 Task: Add an event with the title Casual Marketing Campaign Review and Fine-tuning, date '2024/04/25', time 8:50 AM to 10:50 AM, logged in from the account softage.3@softage.netand send the event invitation to softage.2@softage.net and softage.4@softage.net. Set a reminder for the event 1 hour before
Action: Mouse moved to (131, 116)
Screenshot: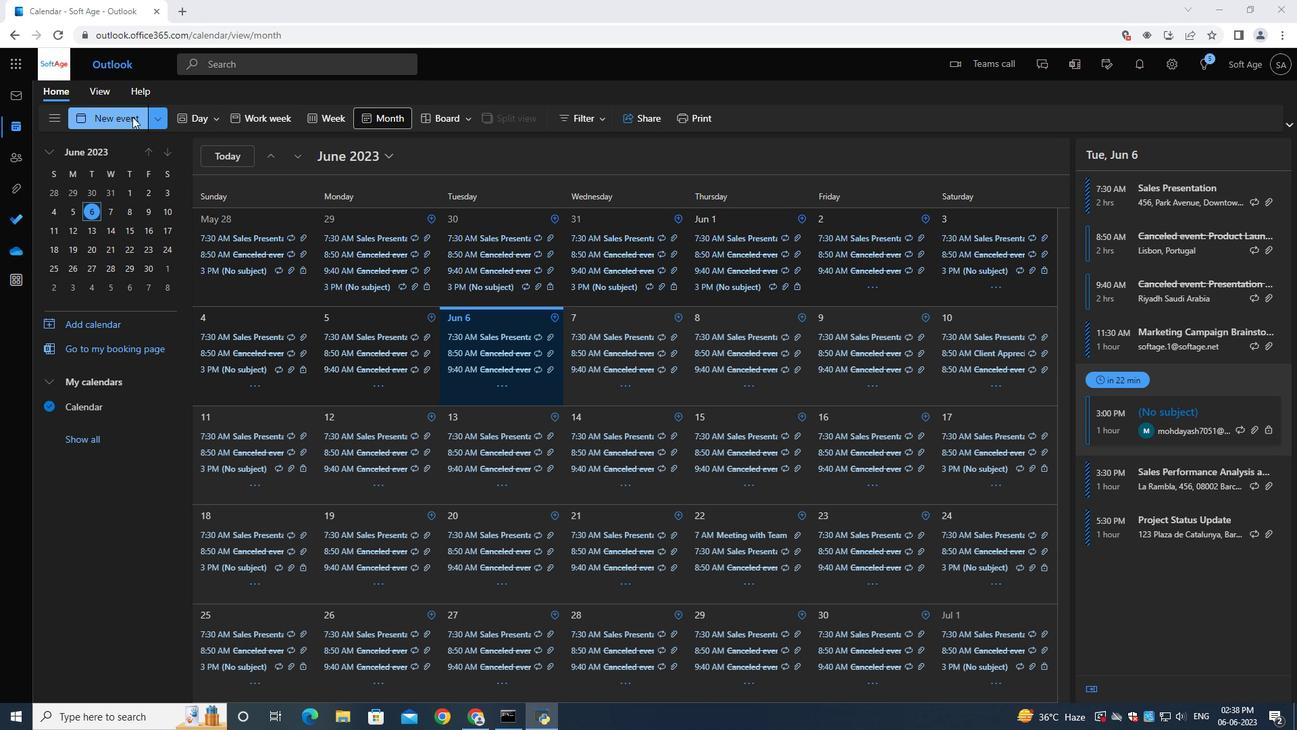 
Action: Mouse pressed left at (131, 116)
Screenshot: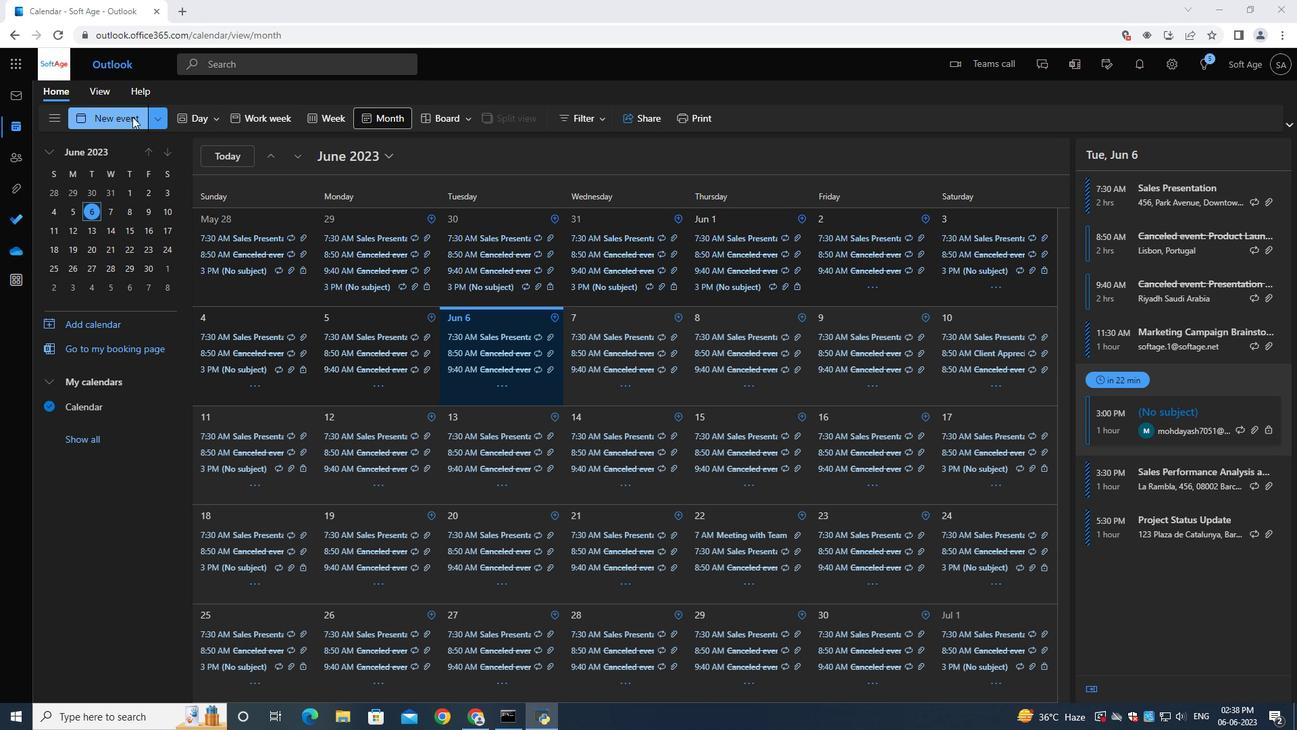 
Action: Mouse moved to (381, 208)
Screenshot: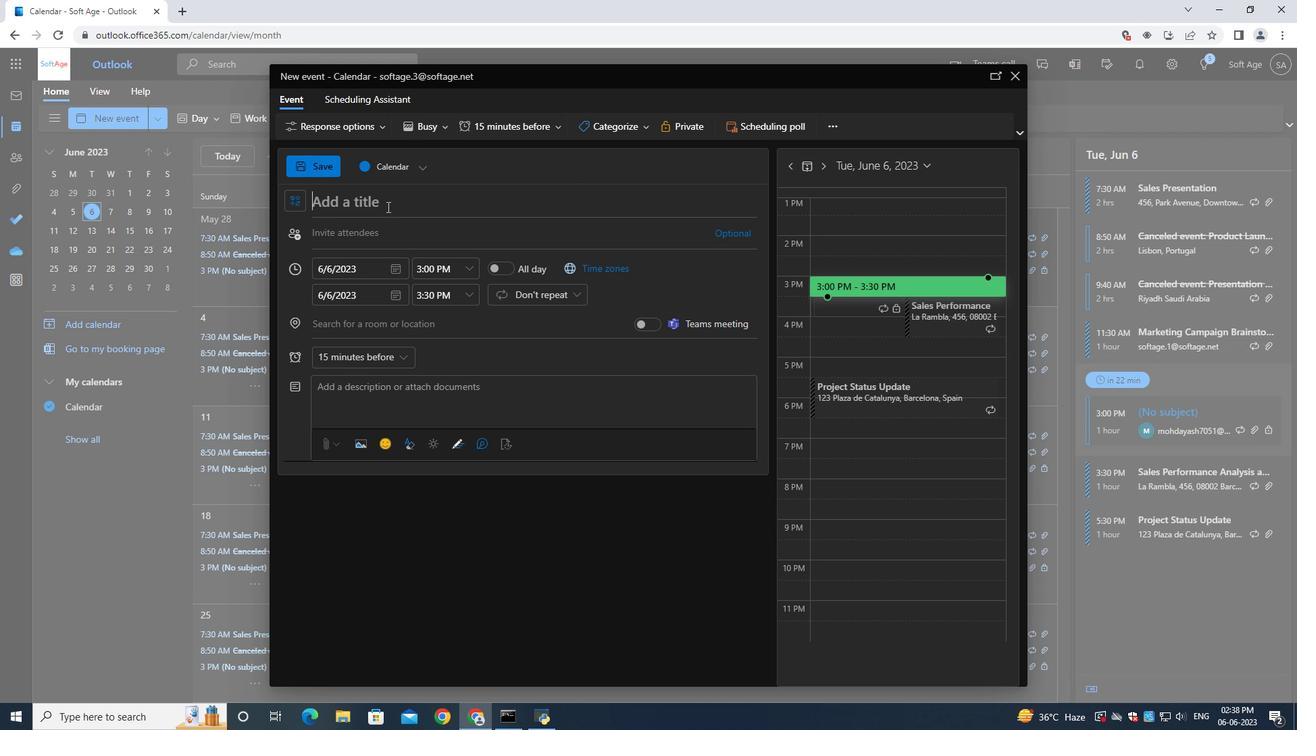 
Action: Mouse pressed left at (381, 208)
Screenshot: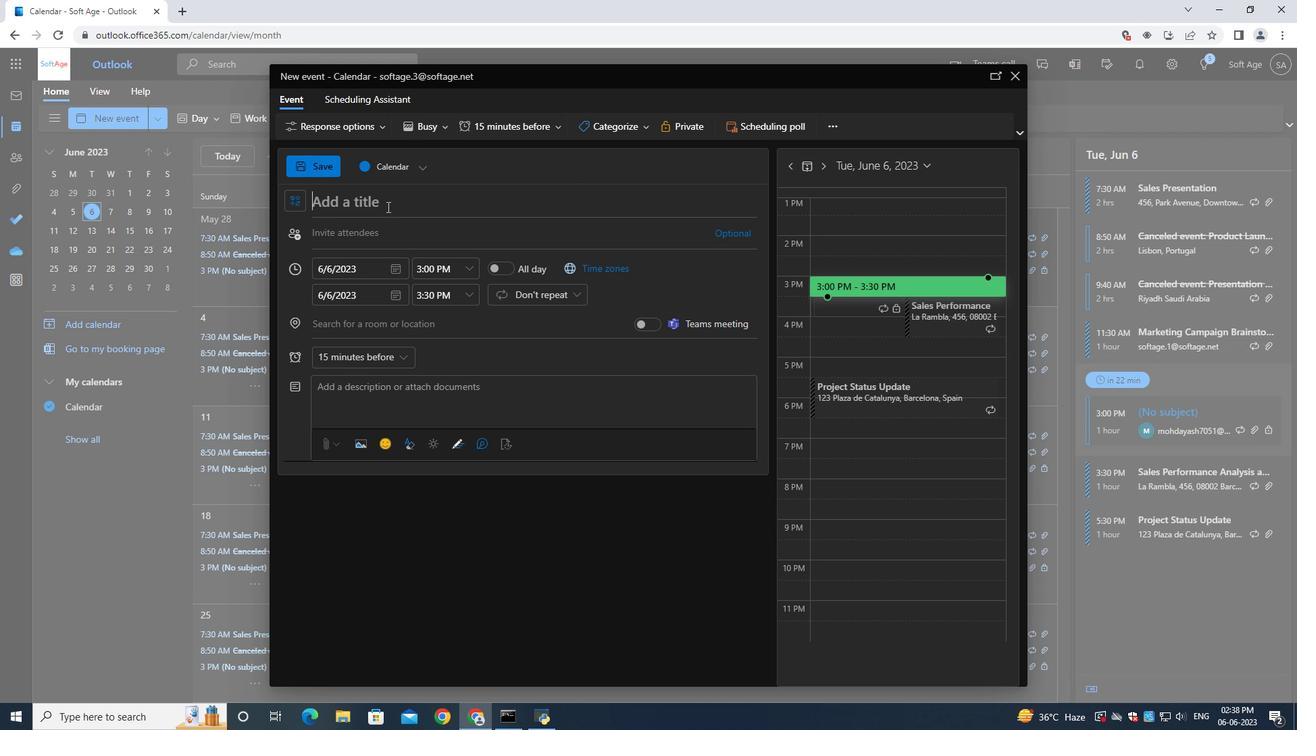 
Action: Mouse moved to (383, 206)
Screenshot: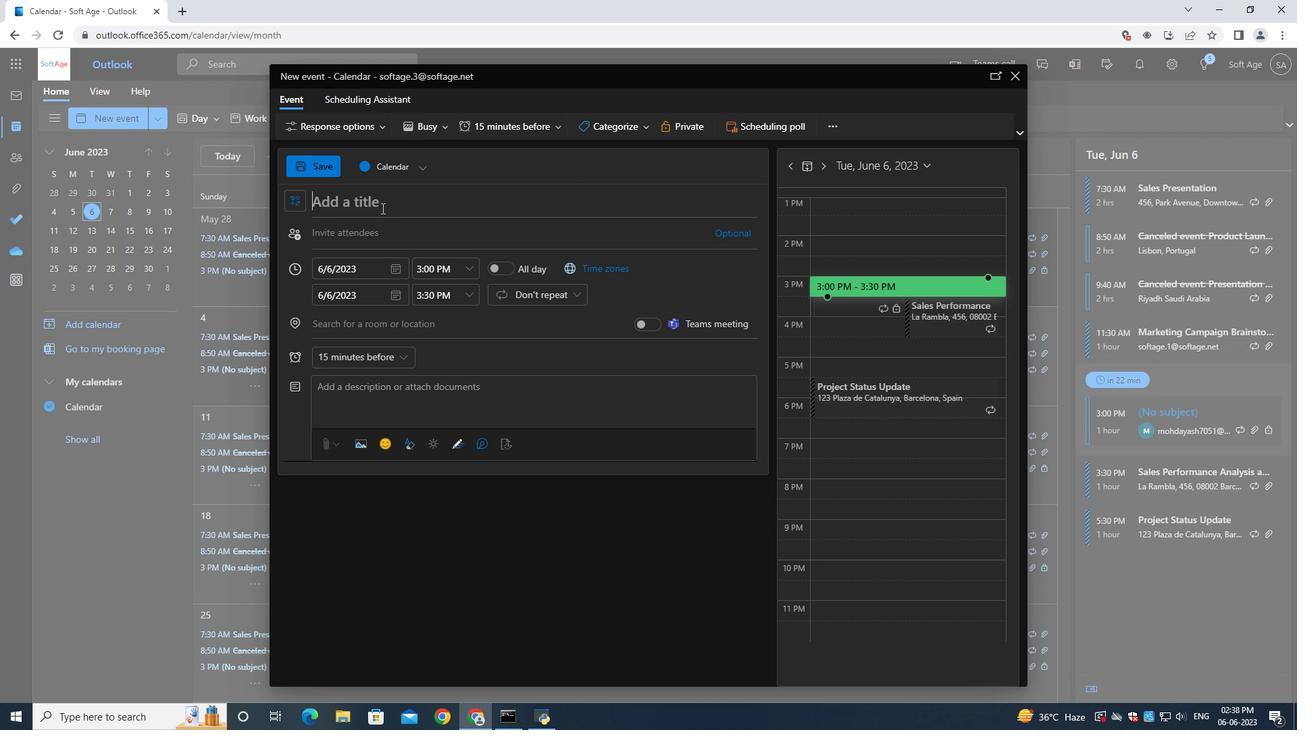 
Action: Key pressed <Key.shift>Casual<Key.space><Key.shift>Marketing<Key.space><Key.shift>Campaign<Key.space><Key.shift>Review<Key.space>
Screenshot: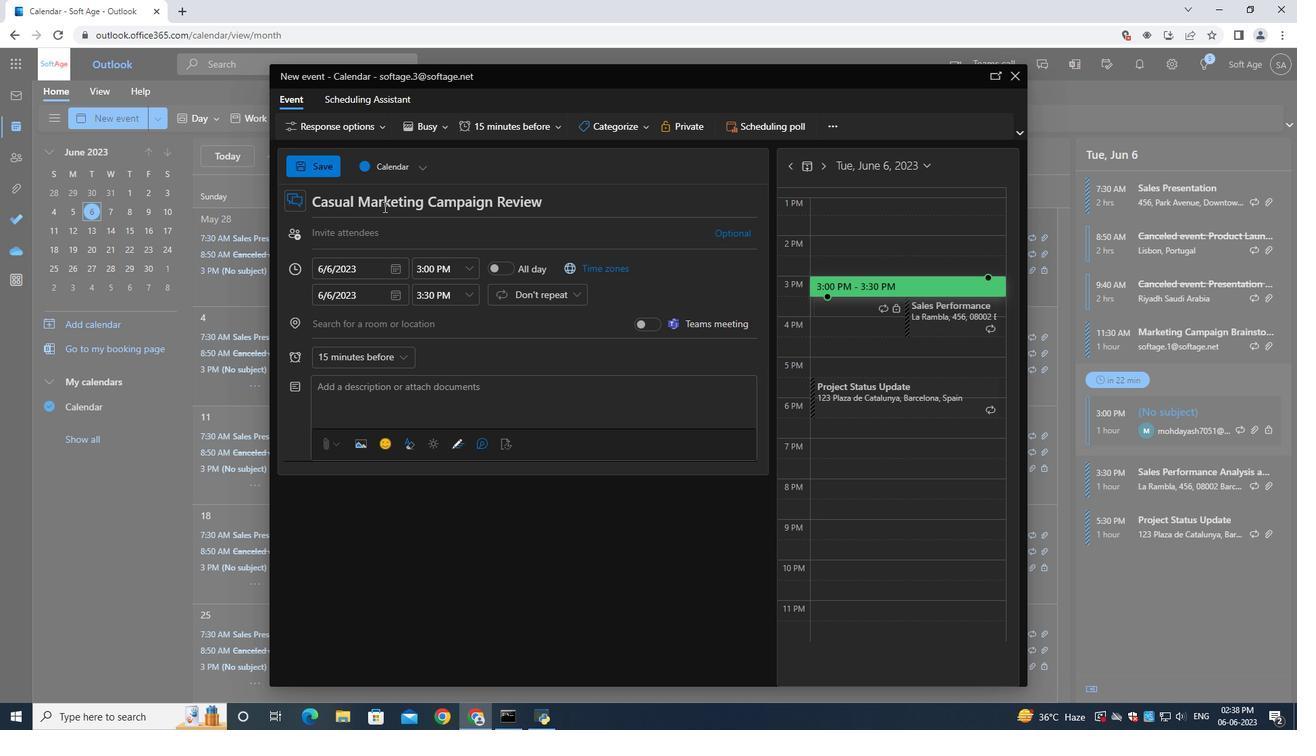 
Action: Mouse moved to (393, 267)
Screenshot: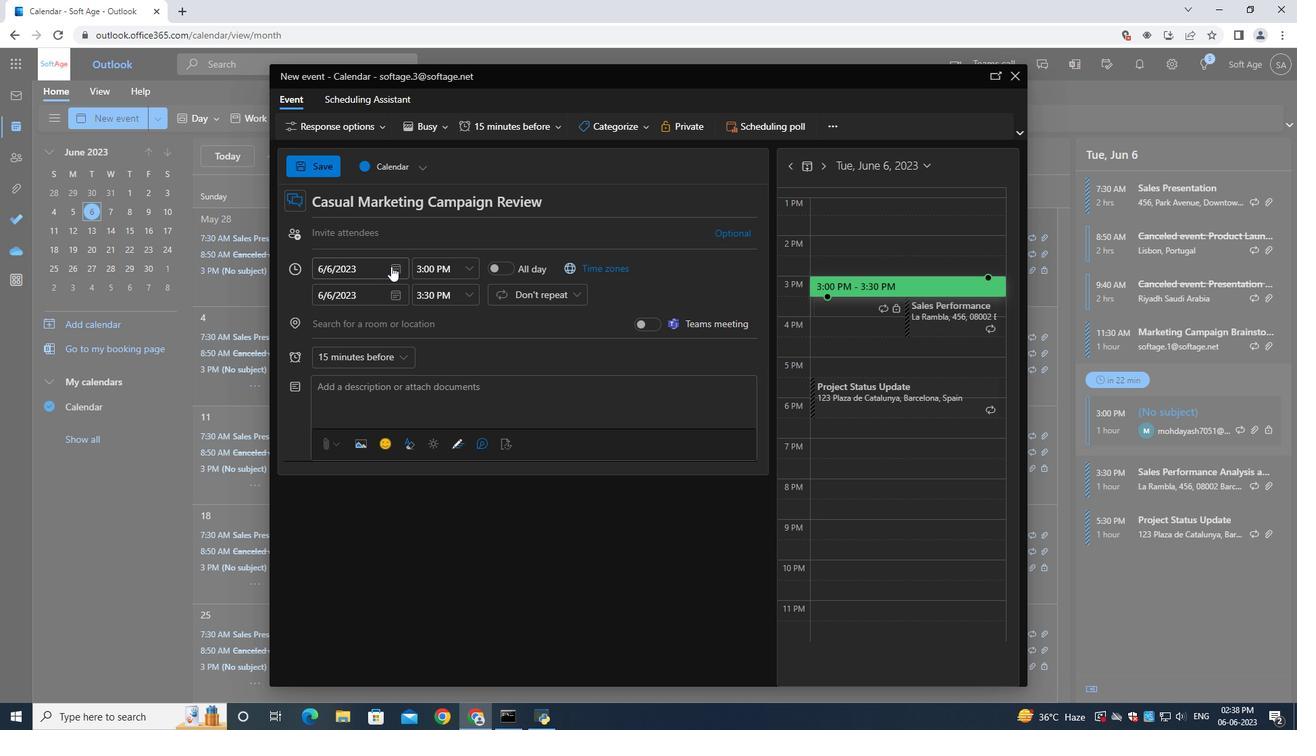 
Action: Mouse pressed left at (393, 267)
Screenshot: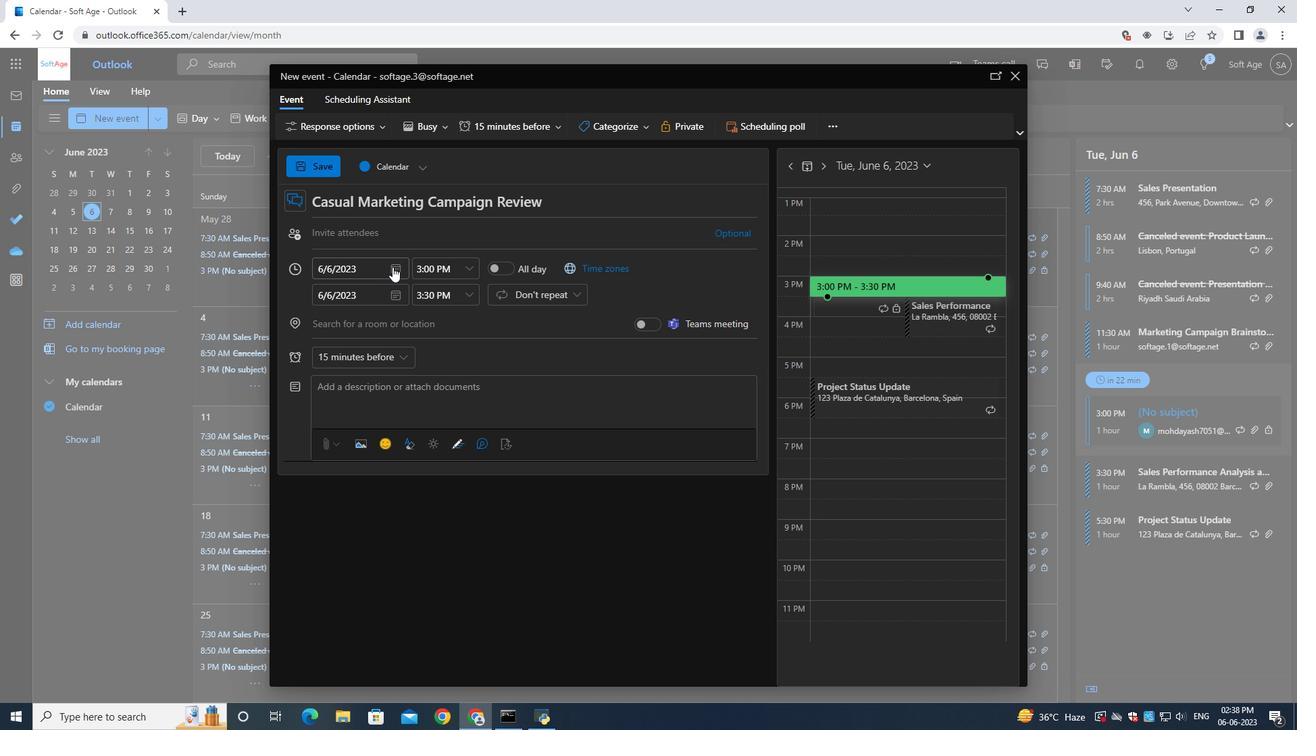 
Action: Mouse moved to (446, 300)
Screenshot: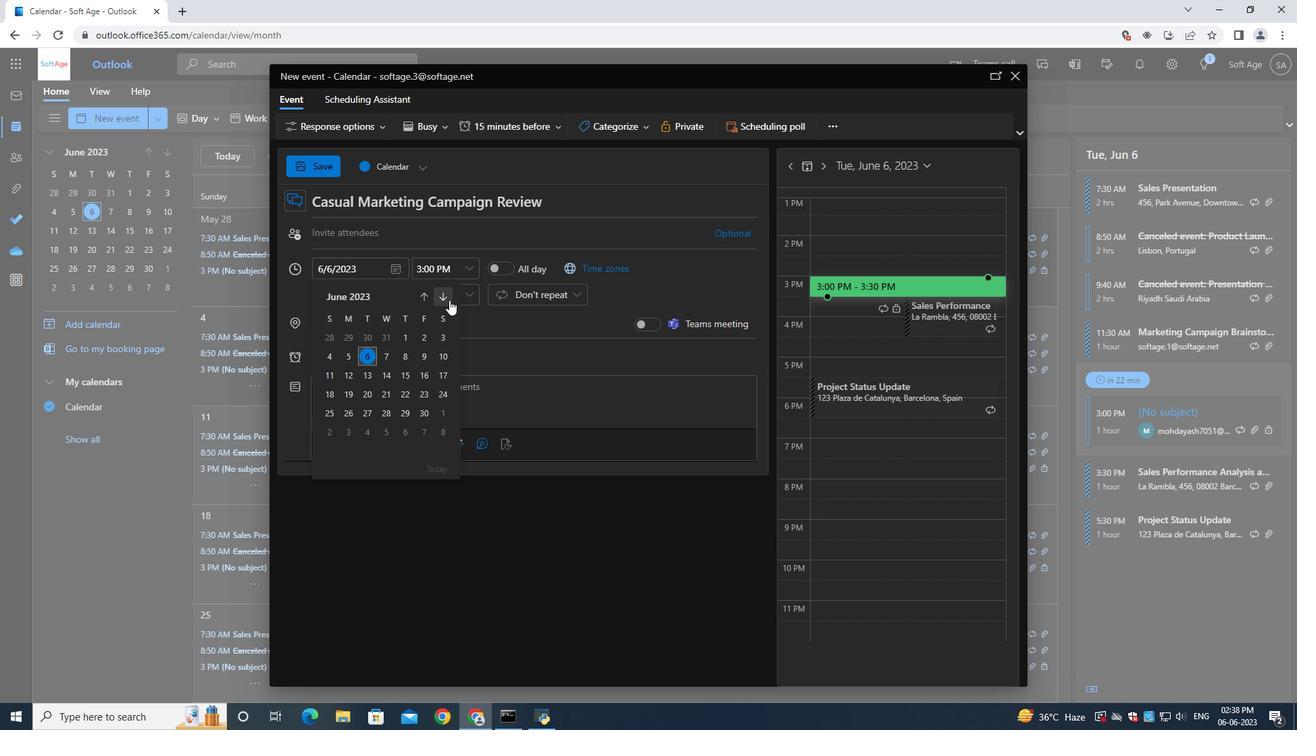 
Action: Mouse pressed left at (446, 300)
Screenshot: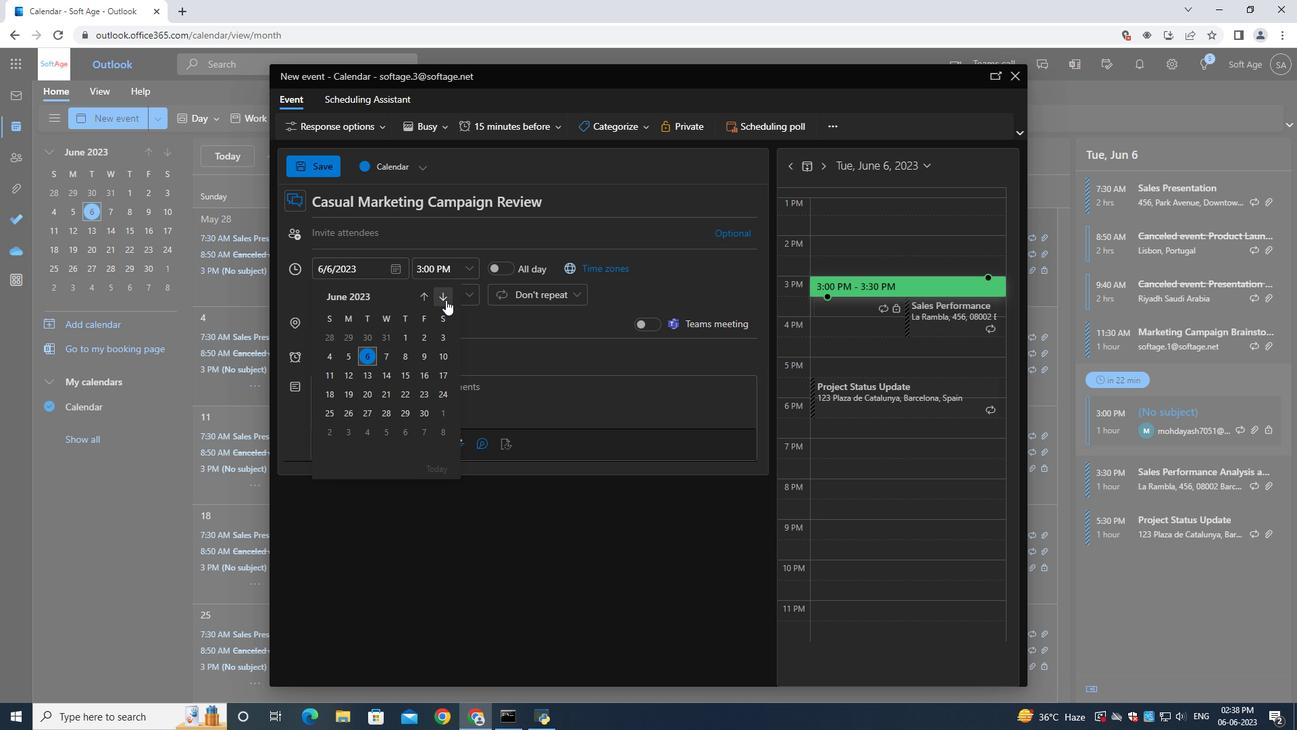 
Action: Mouse moved to (445, 300)
Screenshot: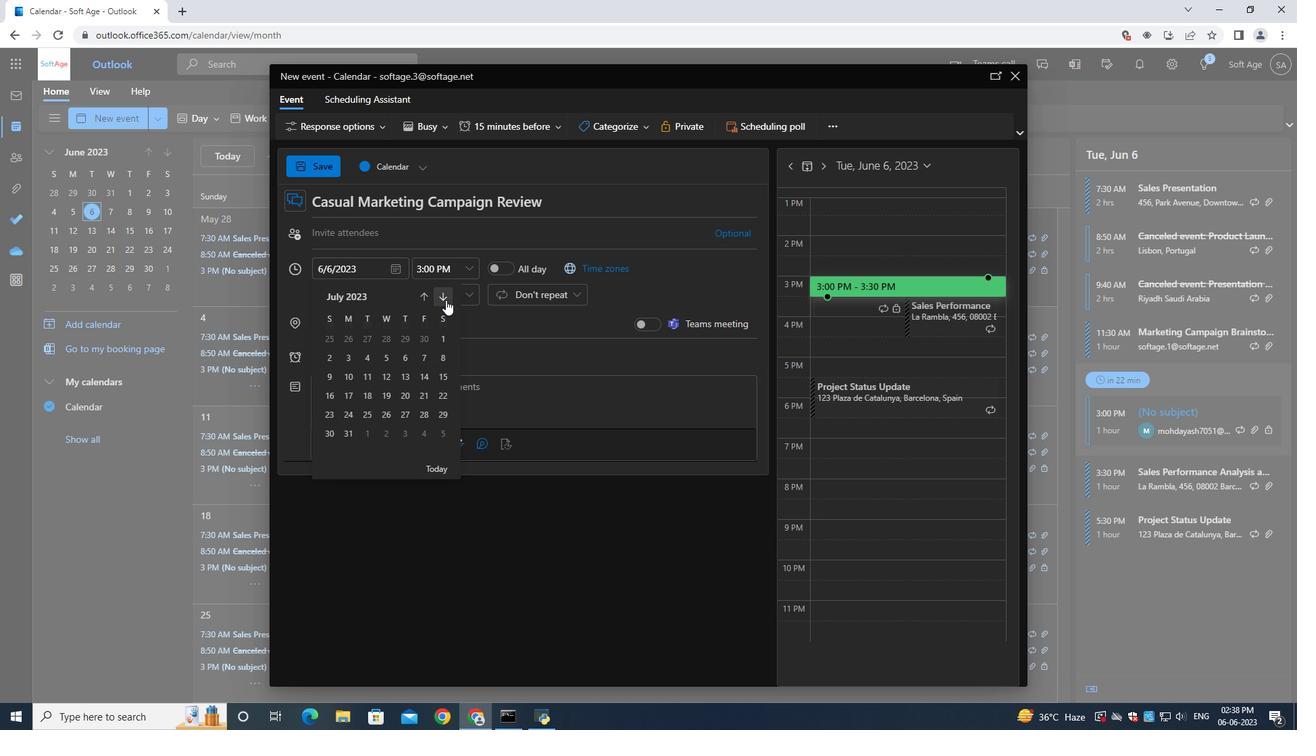 
Action: Mouse pressed left at (445, 300)
Screenshot: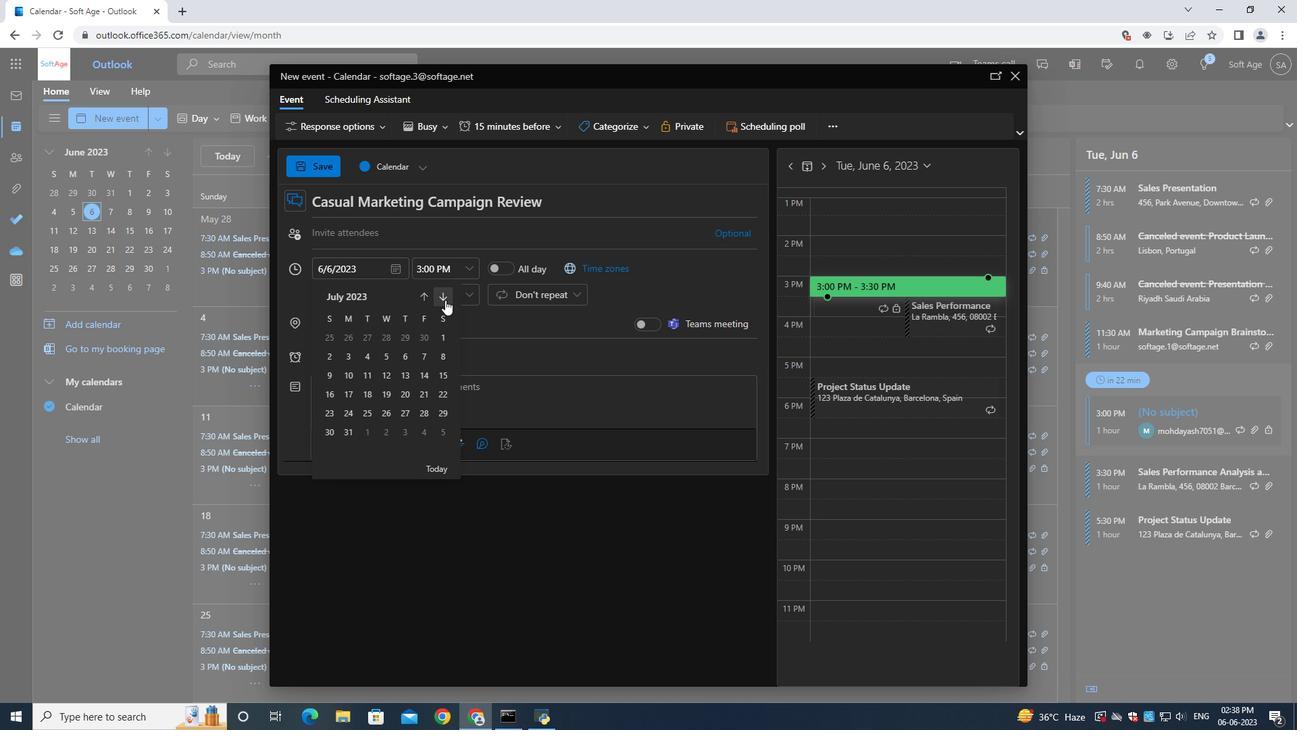 
Action: Mouse pressed left at (445, 300)
Screenshot: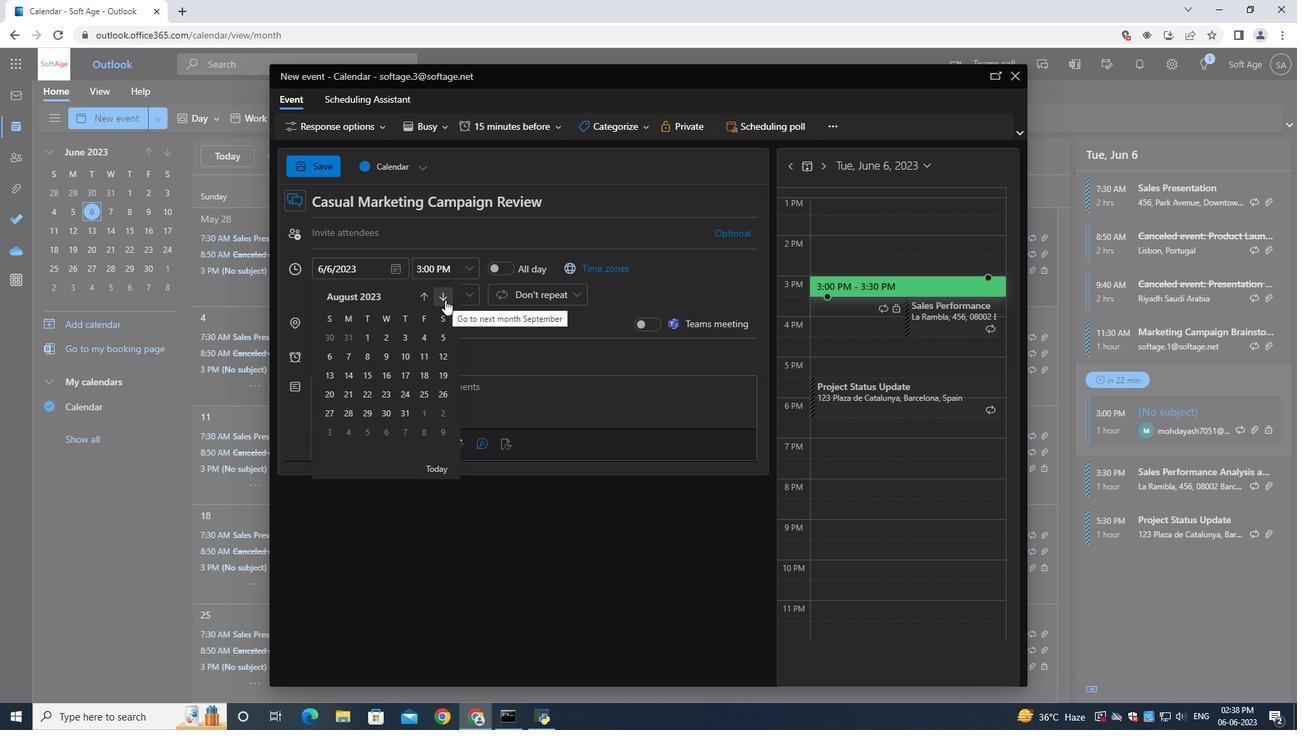 
Action: Mouse pressed left at (445, 300)
Screenshot: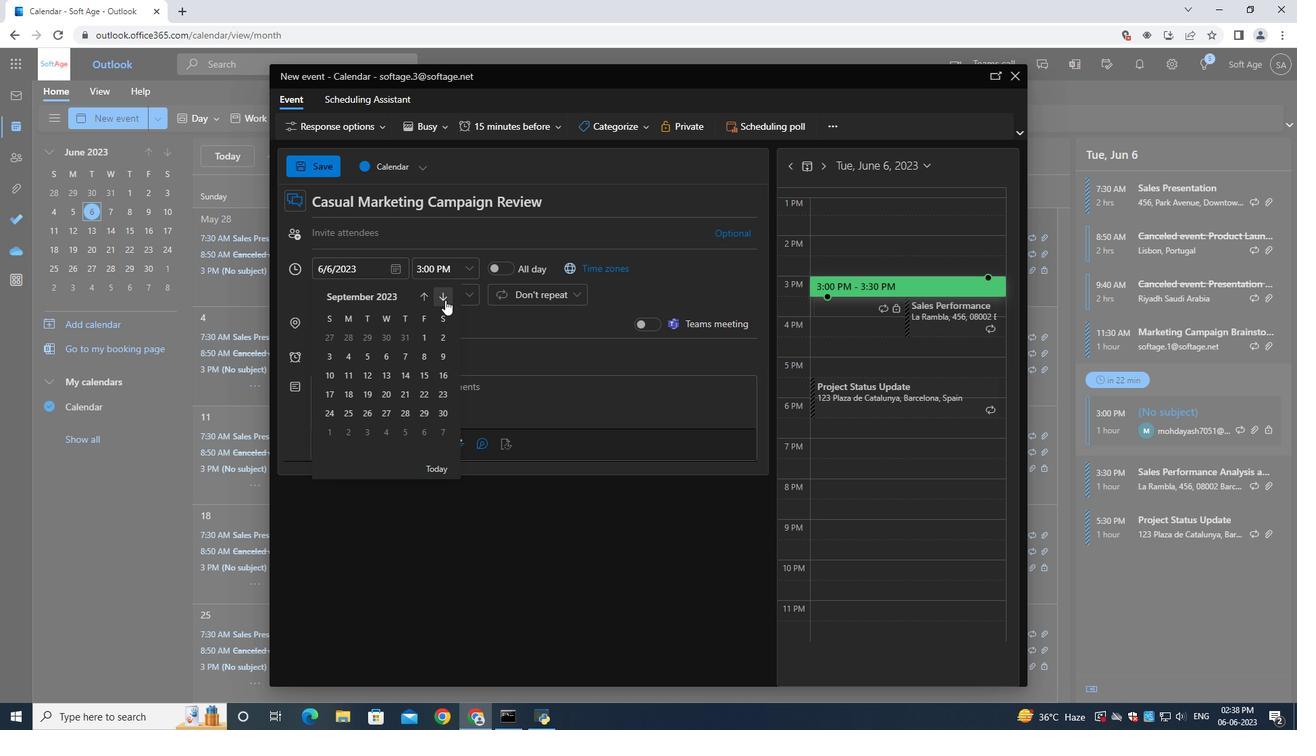 
Action: Mouse pressed left at (445, 300)
Screenshot: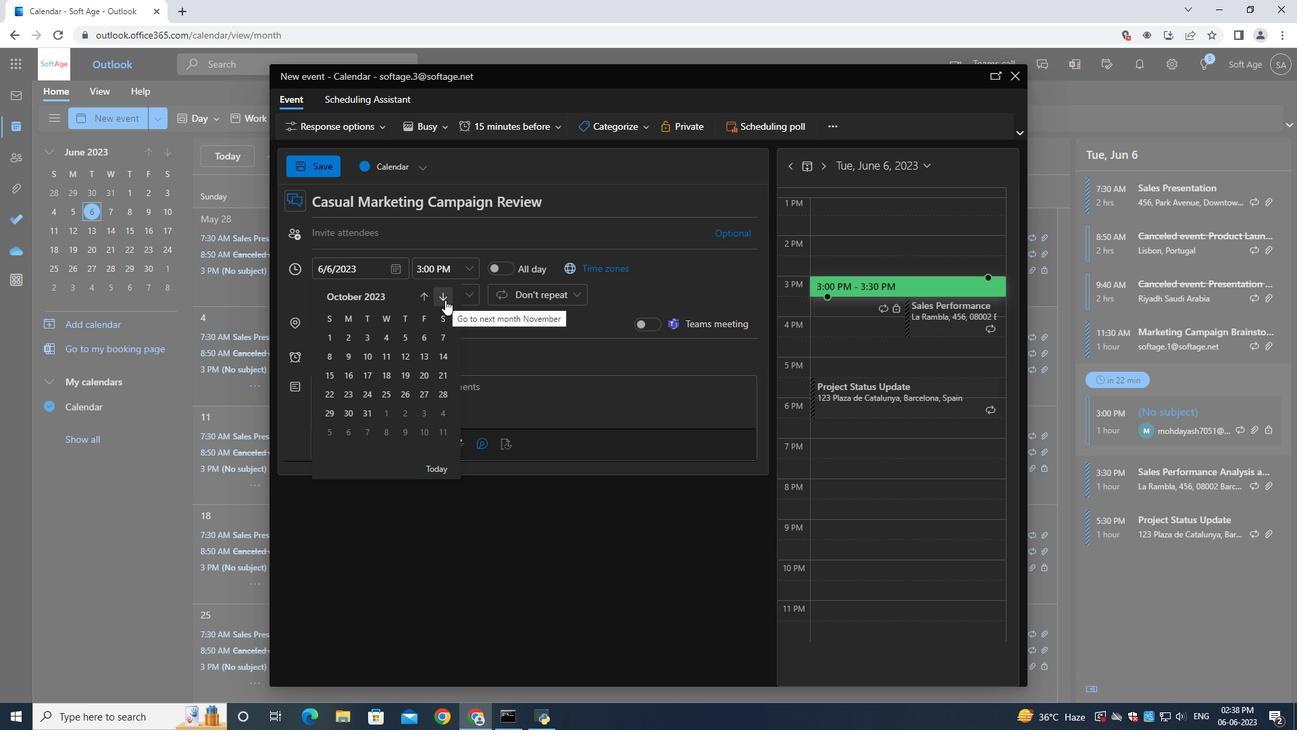 
Action: Mouse pressed left at (445, 300)
Screenshot: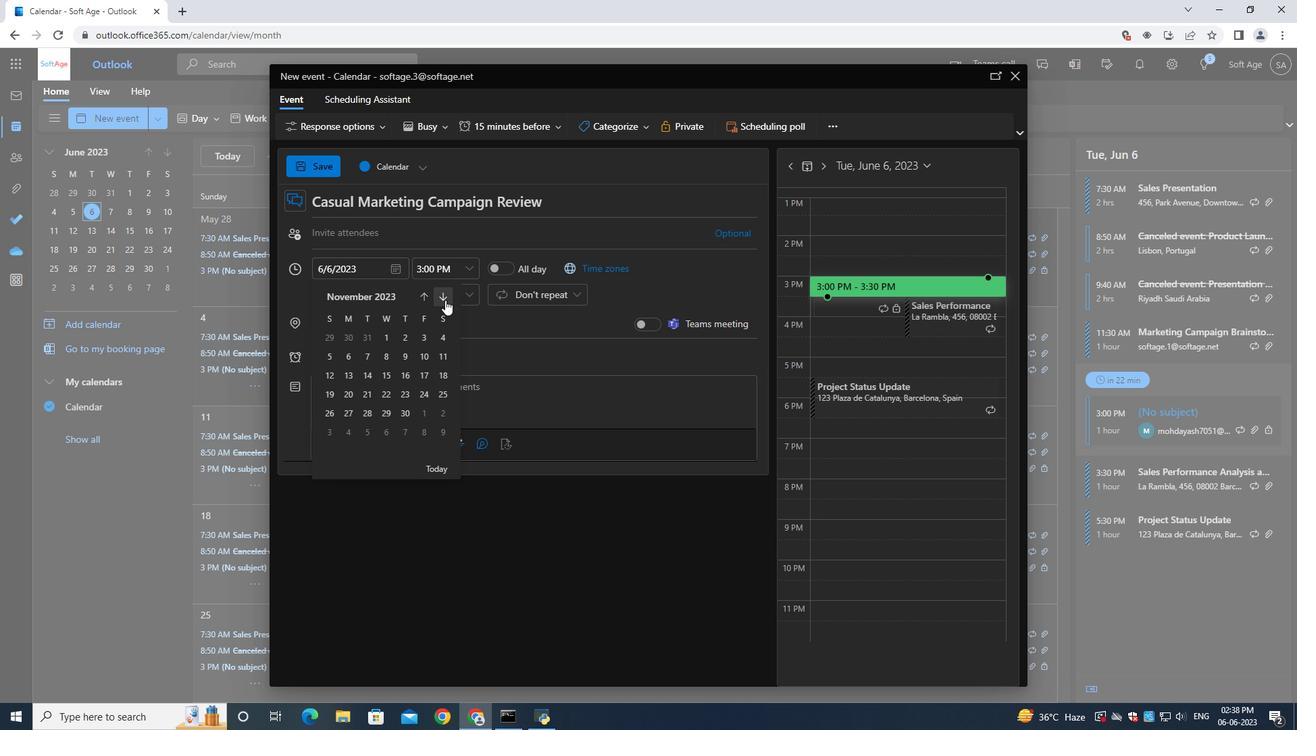 
Action: Mouse pressed left at (445, 300)
Screenshot: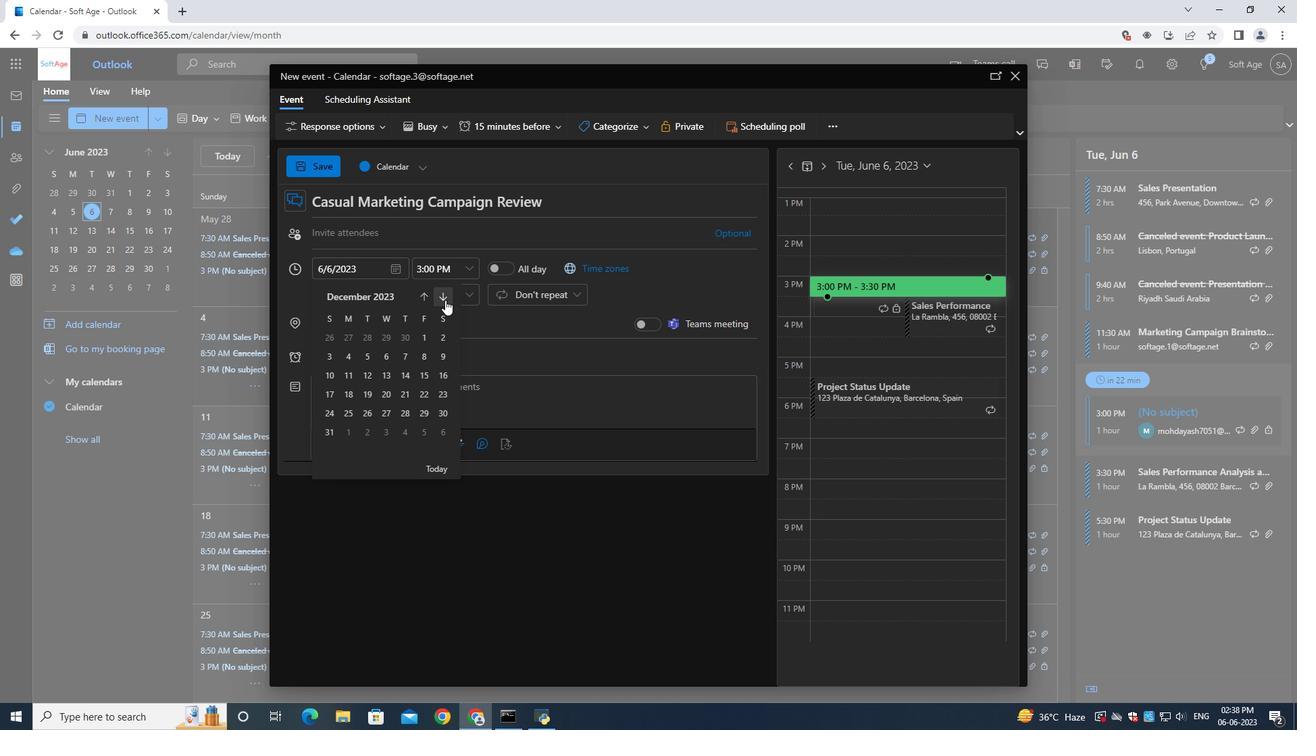 
Action: Mouse pressed left at (445, 300)
Screenshot: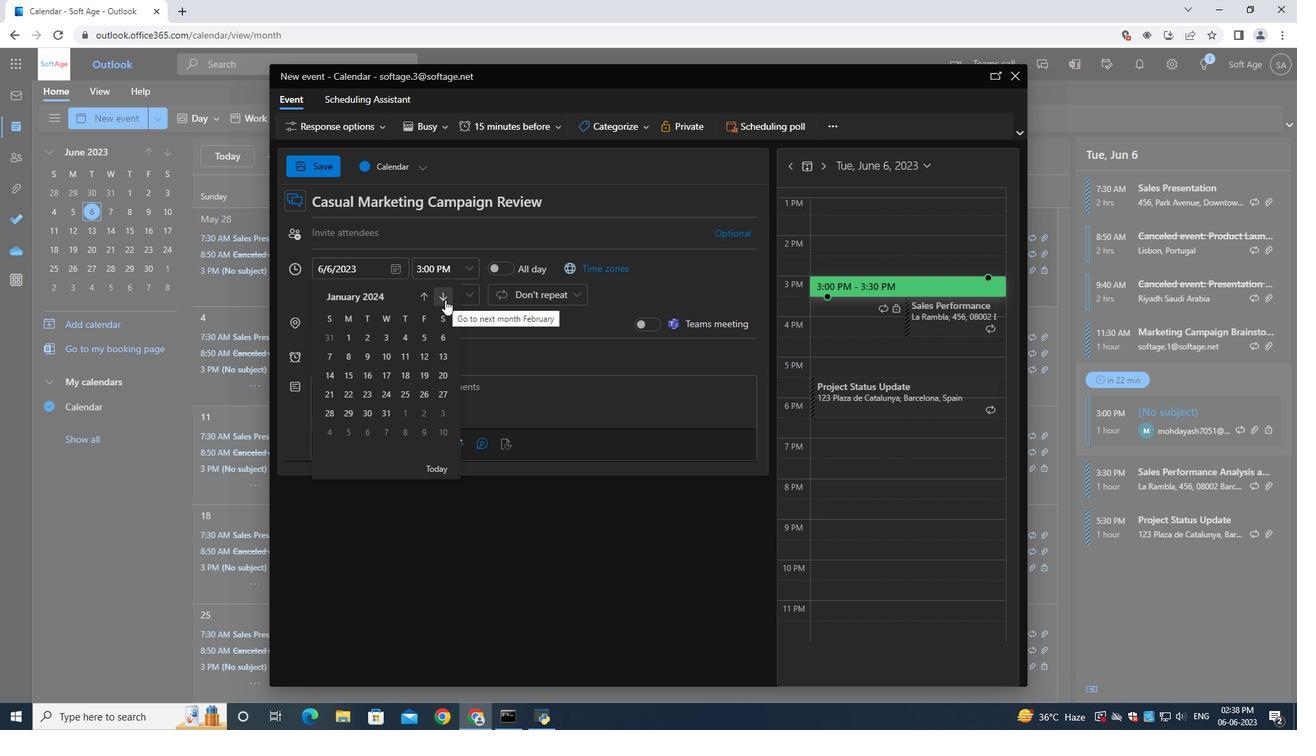 
Action: Mouse pressed left at (445, 300)
Screenshot: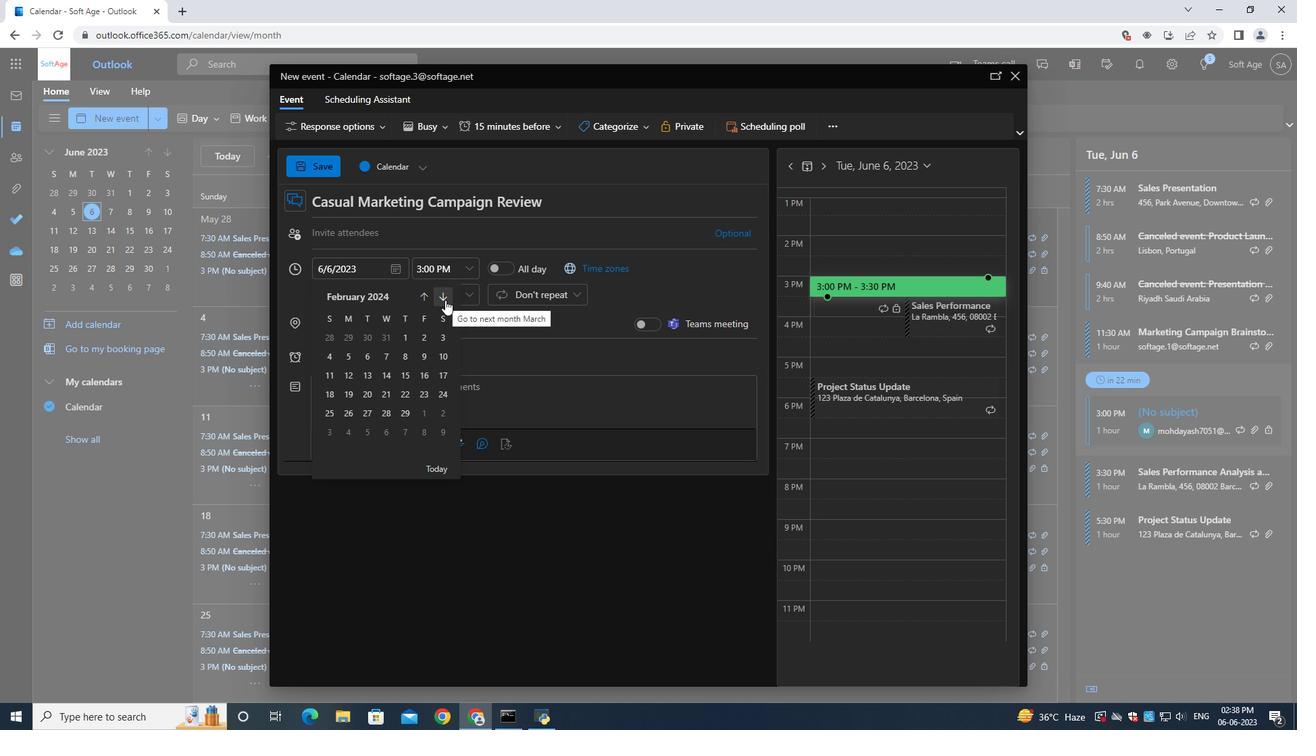 
Action: Mouse pressed left at (445, 300)
Screenshot: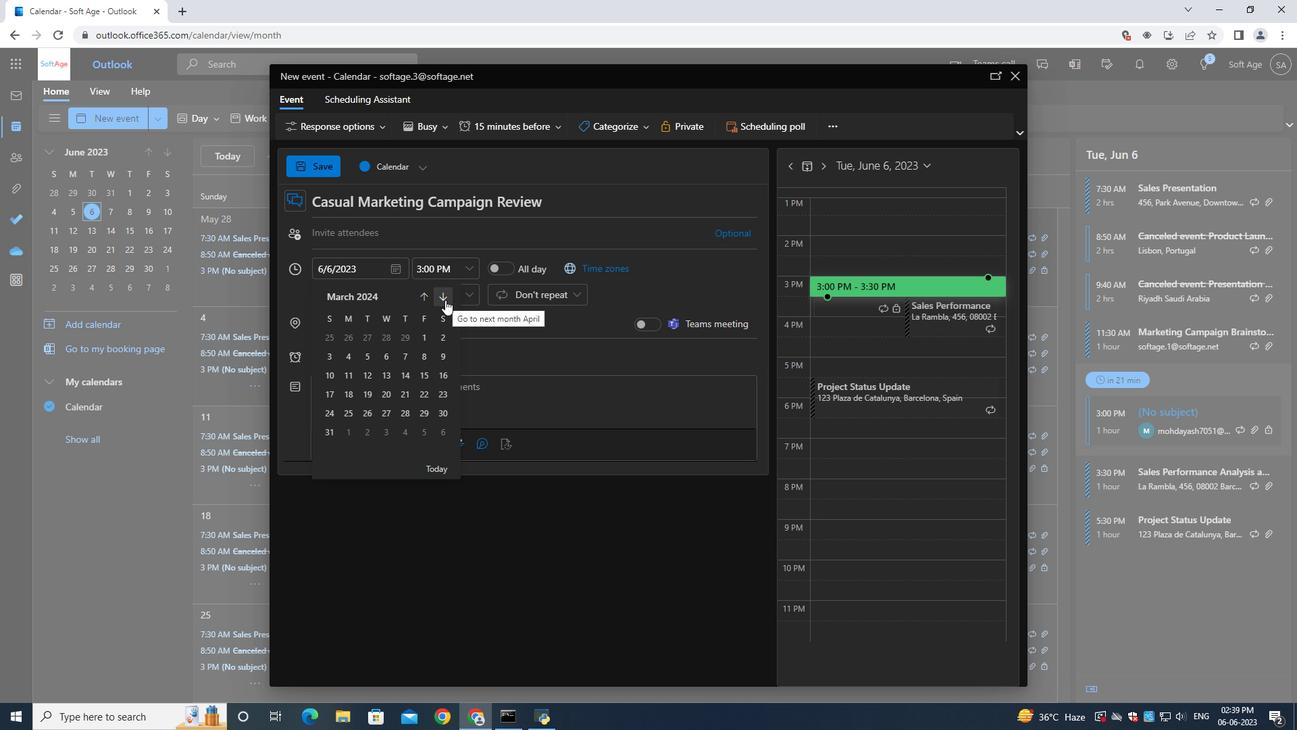 
Action: Mouse moved to (401, 399)
Screenshot: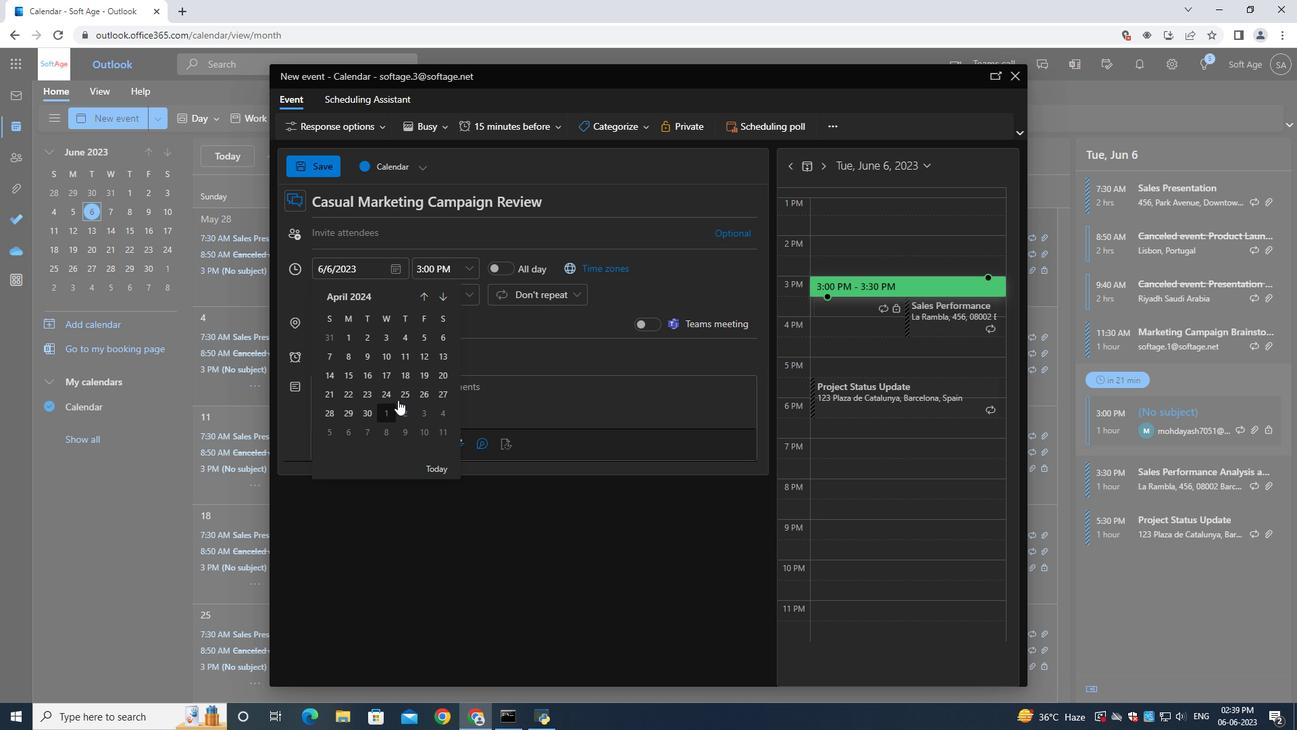 
Action: Mouse pressed left at (401, 399)
Screenshot: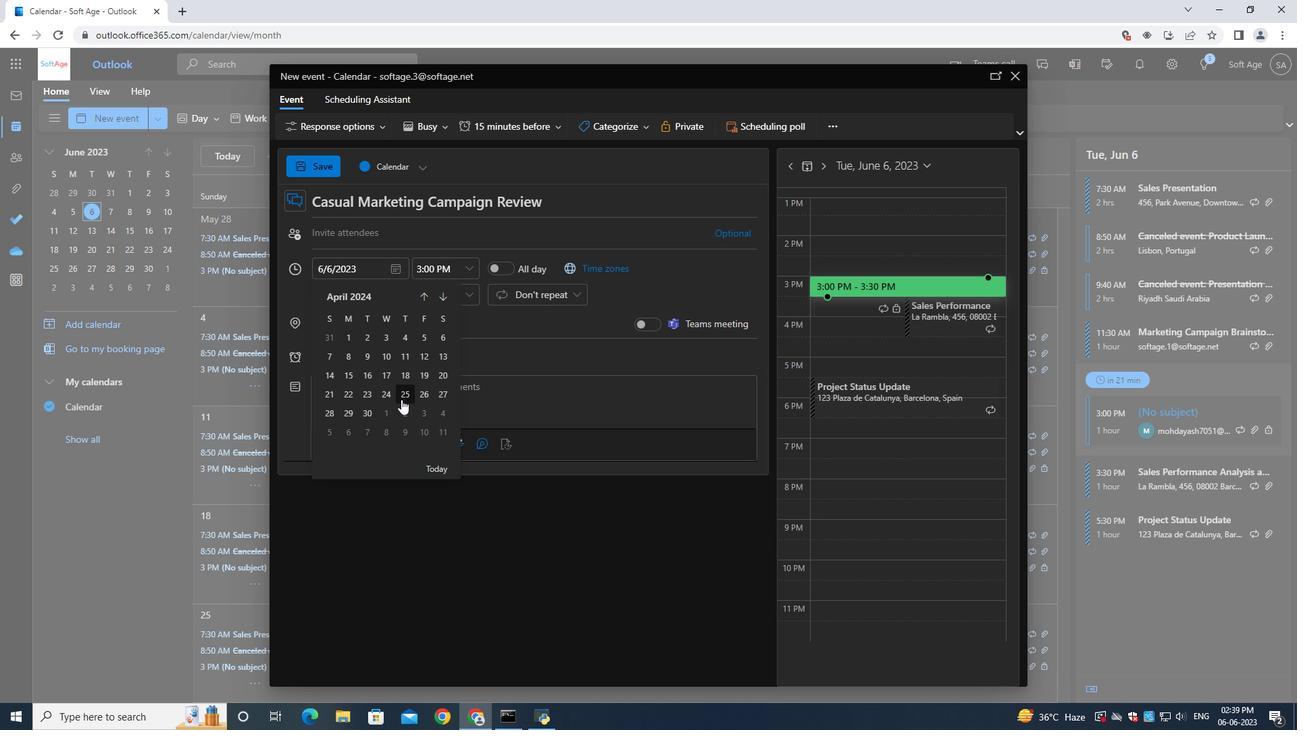 
Action: Mouse moved to (425, 267)
Screenshot: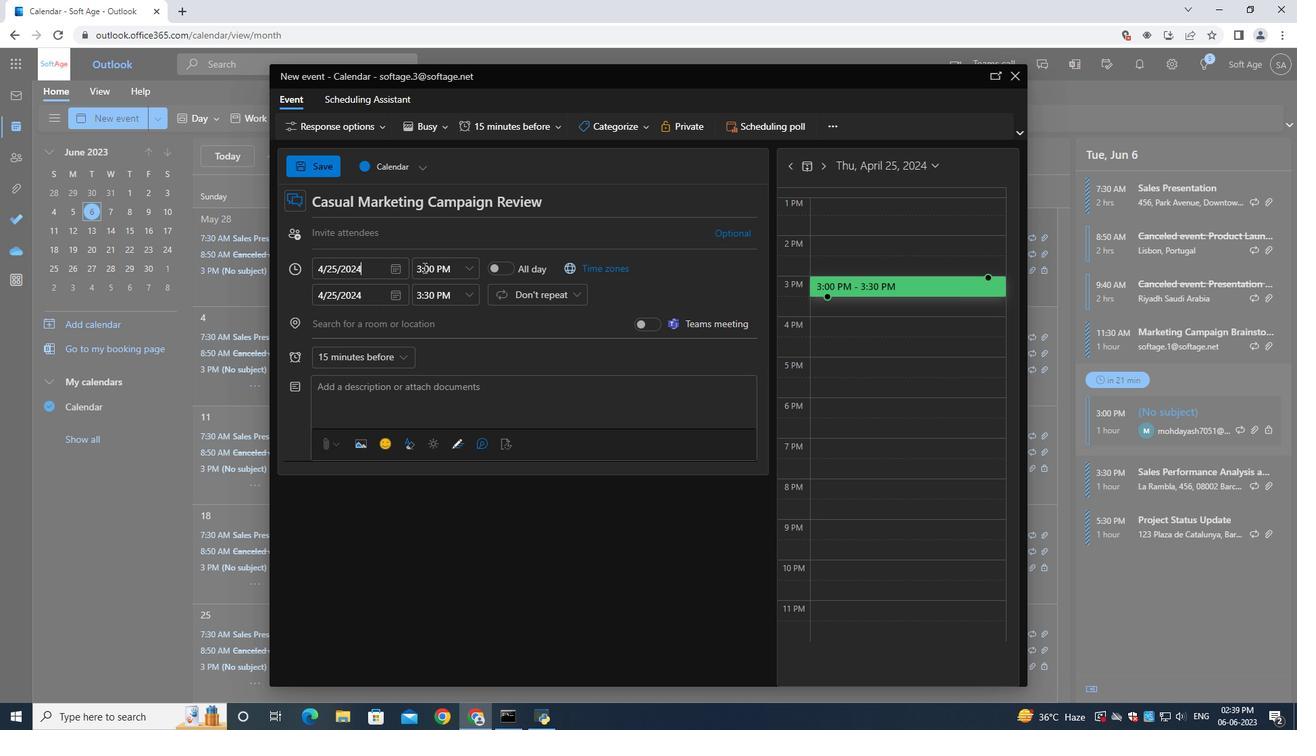 
Action: Mouse pressed left at (425, 267)
Screenshot: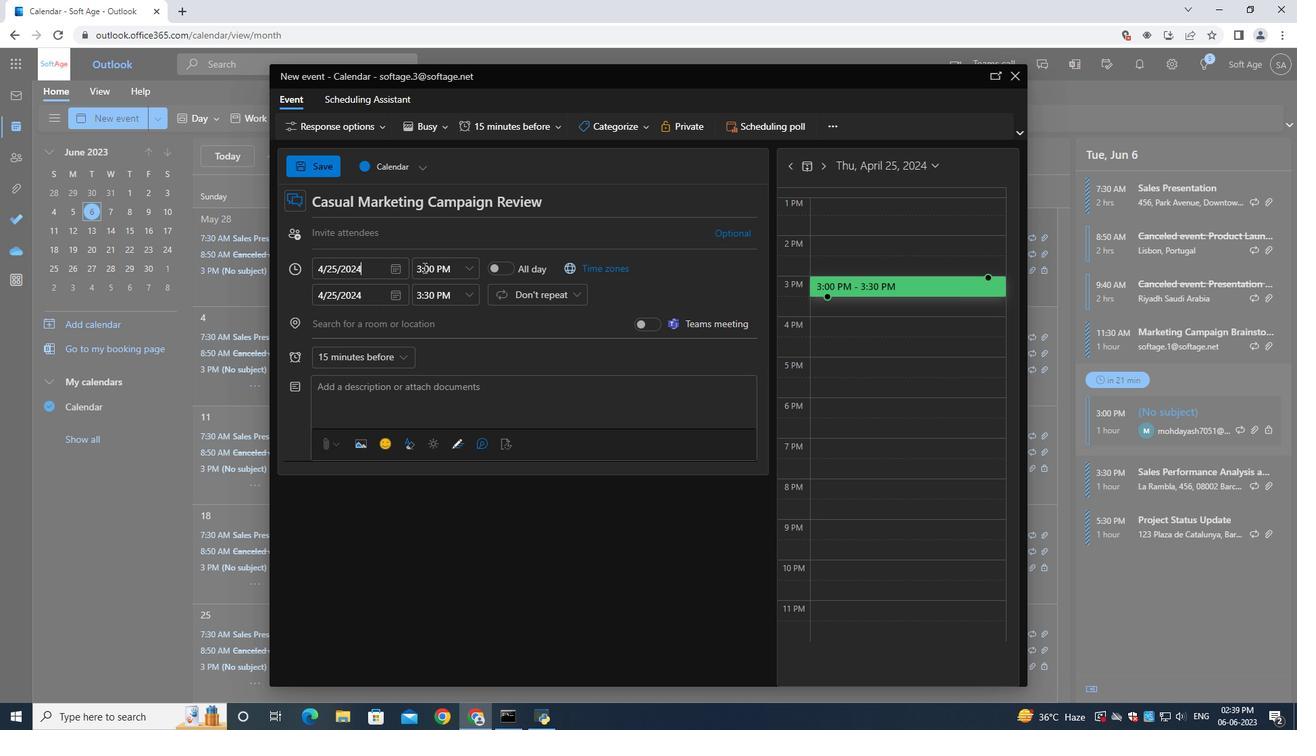 
Action: Mouse moved to (425, 269)
Screenshot: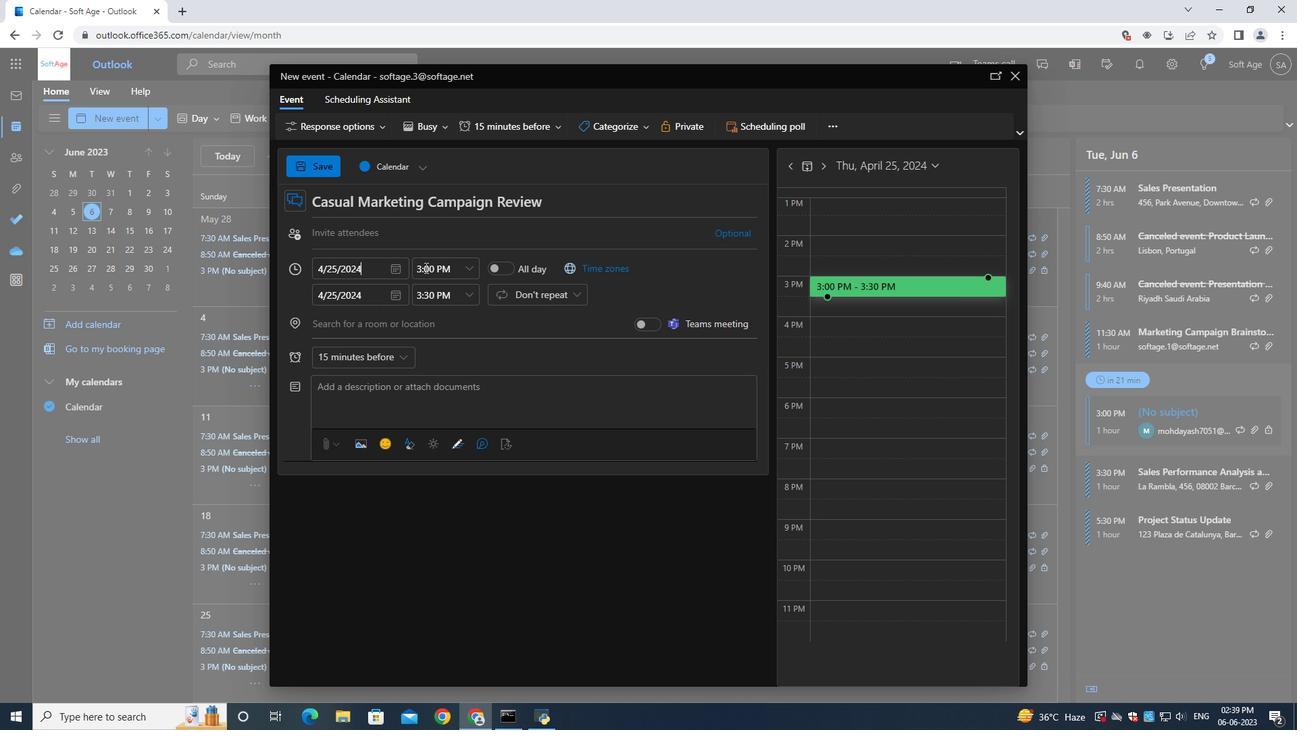 
Action: Key pressed 8<Key.shift_r>:50<Key.shift><Key.shift>AM
Screenshot: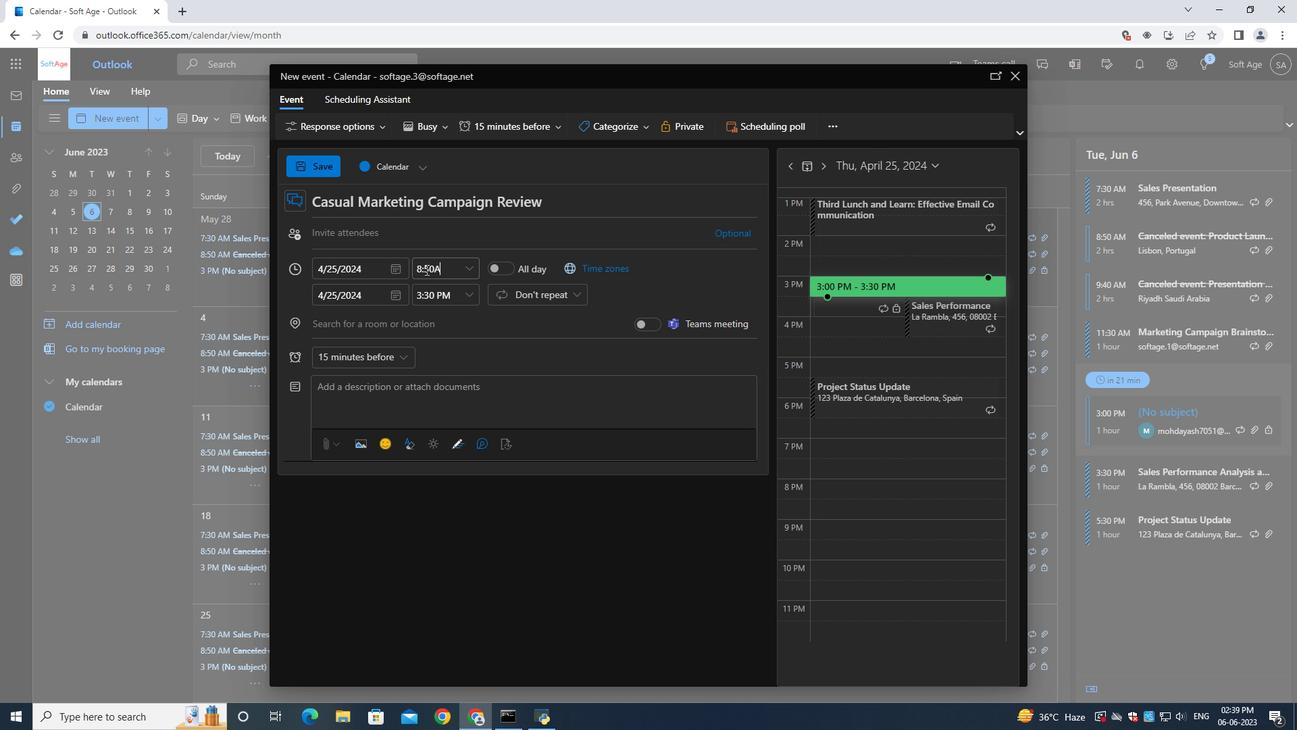 
Action: Mouse moved to (436, 298)
Screenshot: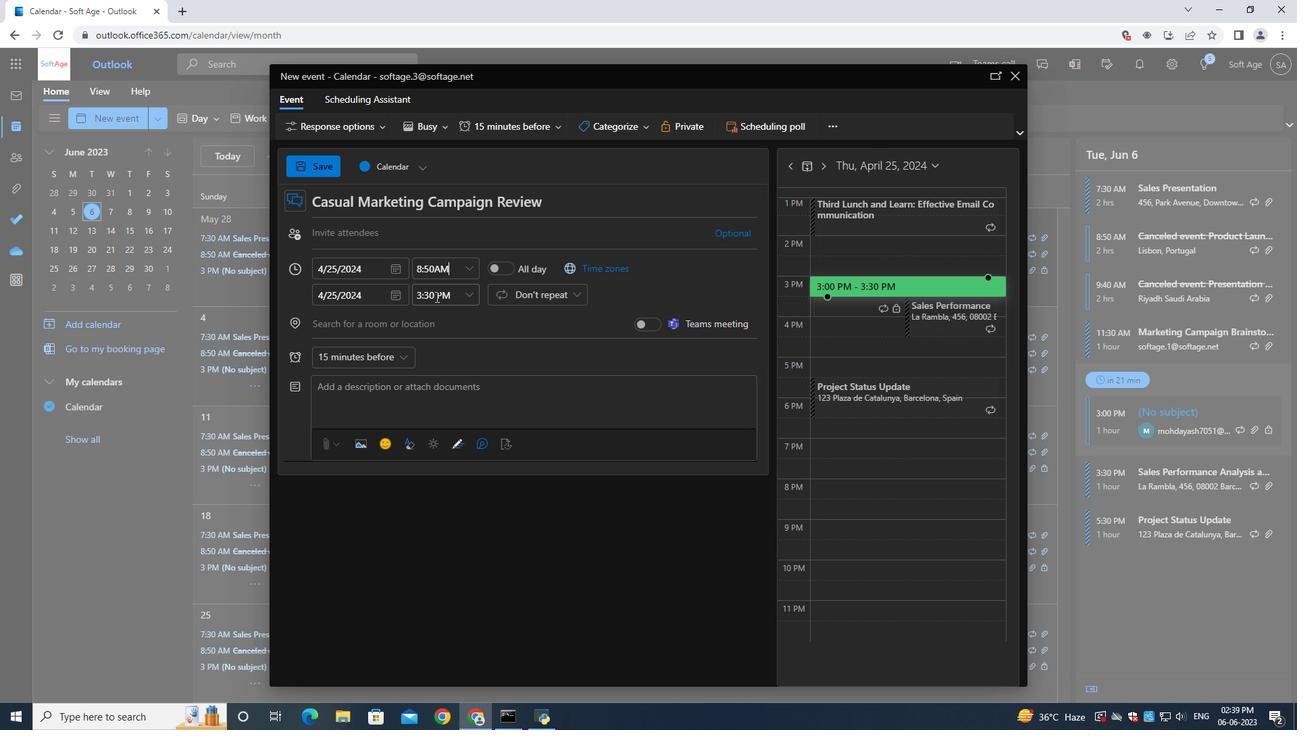 
Action: Mouse pressed left at (436, 298)
Screenshot: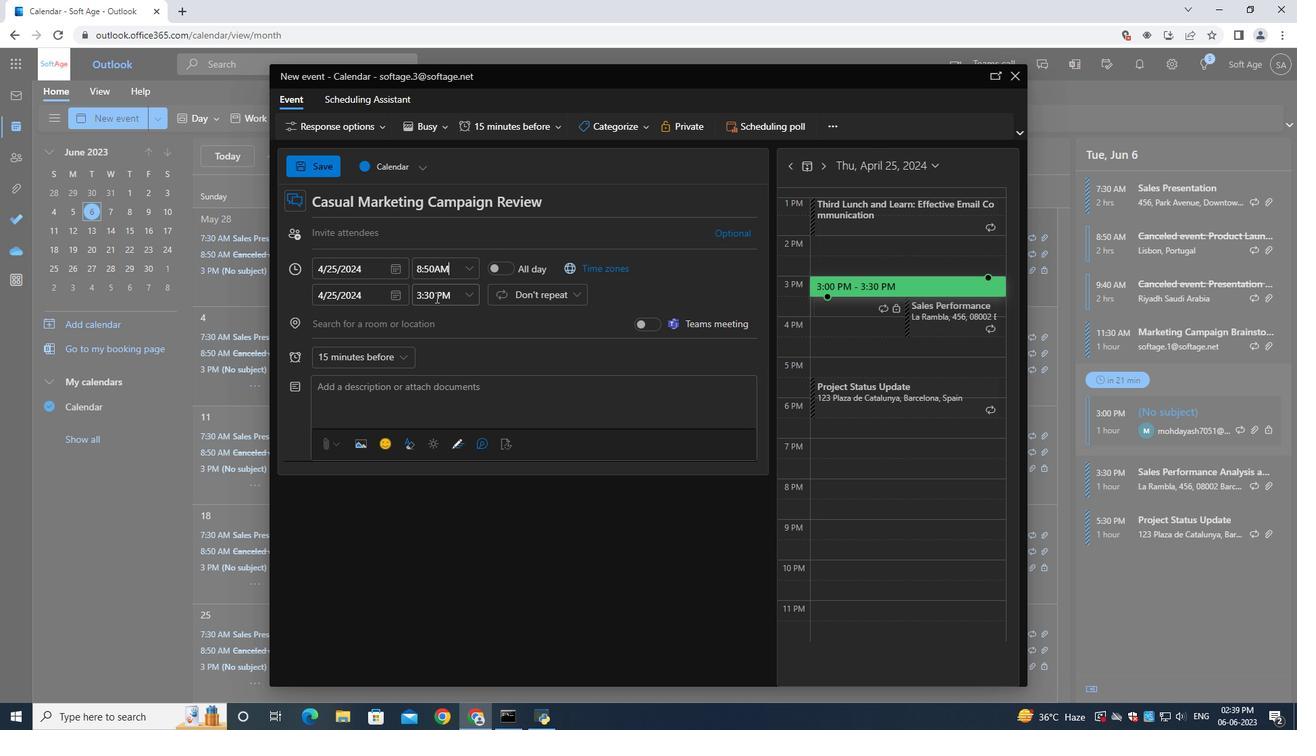 
Action: Mouse moved to (440, 302)
Screenshot: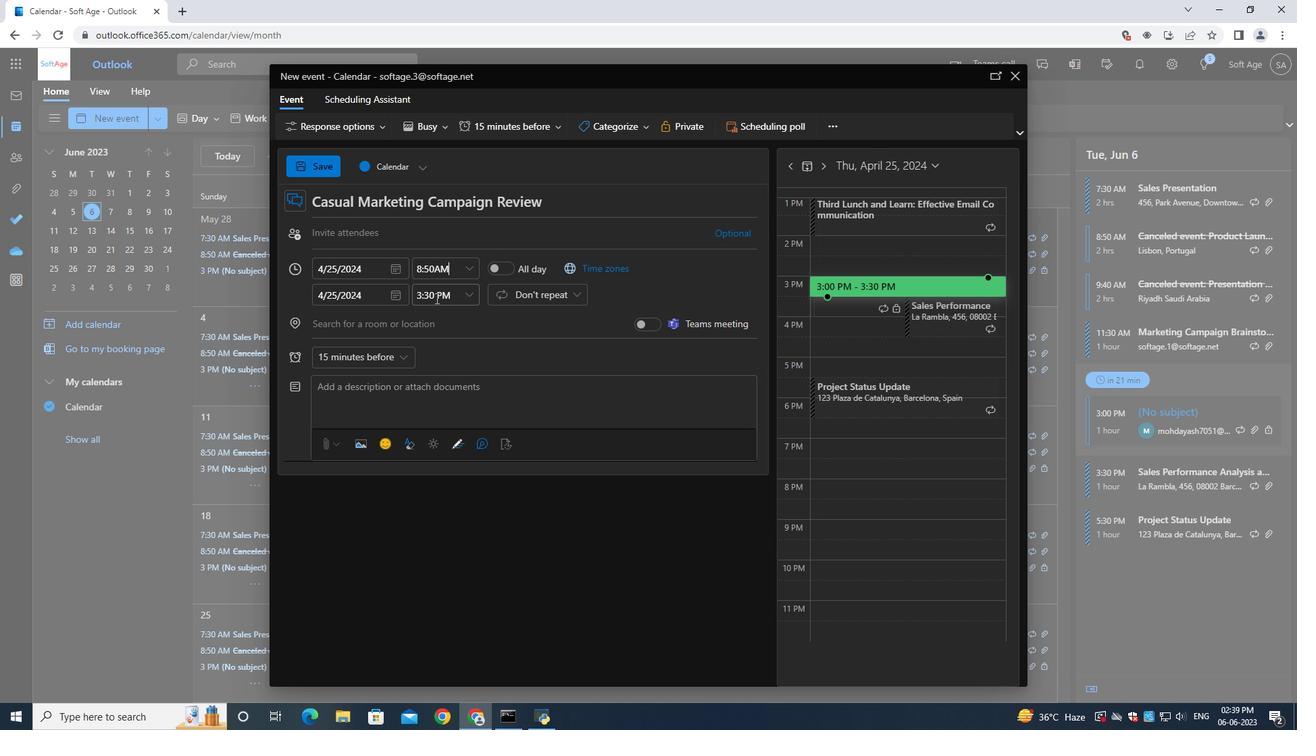 
Action: Key pressed 10<Key.shift_r>:50<Key.shift>AM
Screenshot: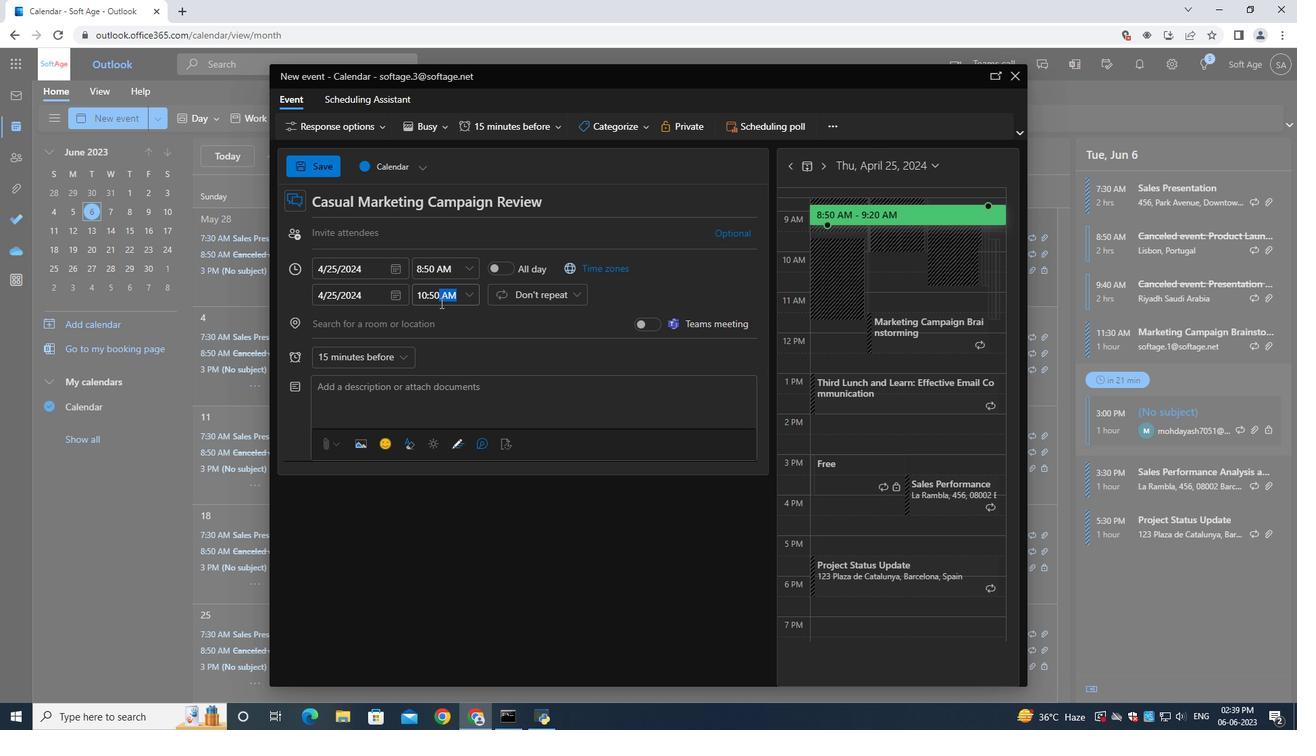 
Action: Mouse moved to (559, 205)
Screenshot: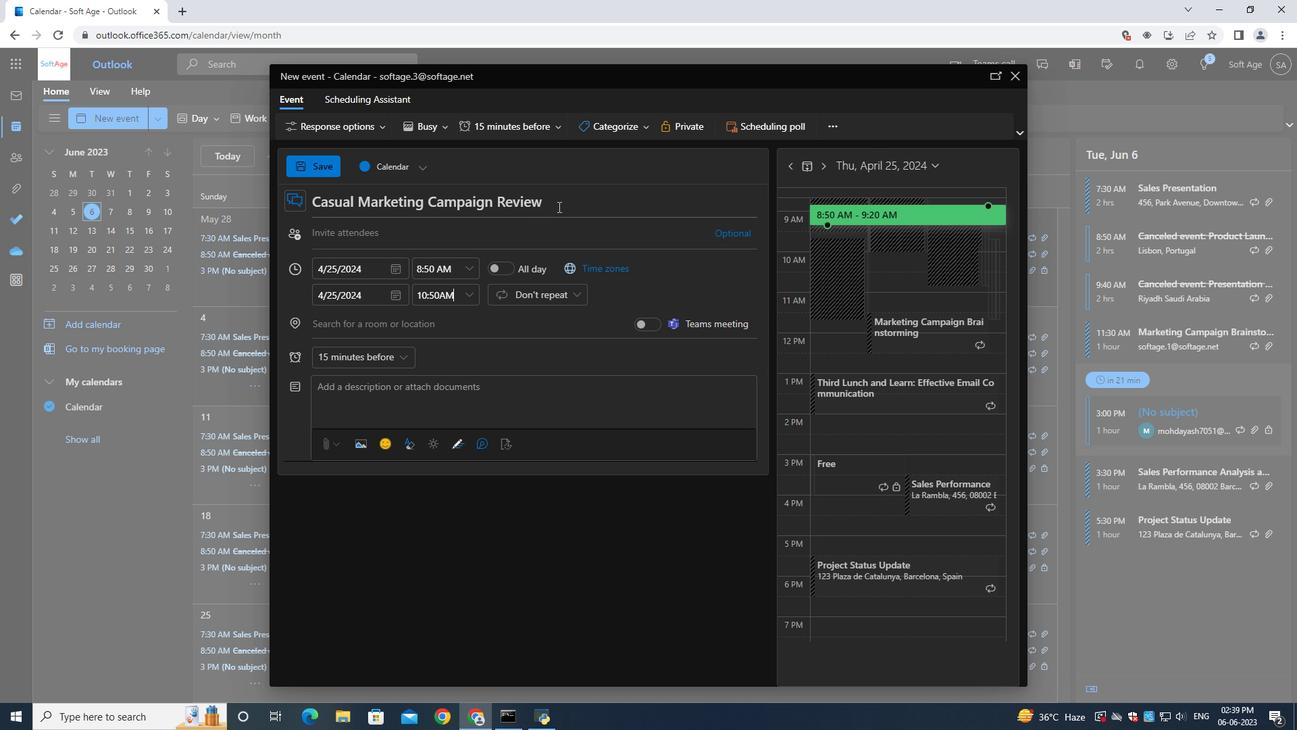 
Action: Mouse pressed left at (559, 205)
Screenshot: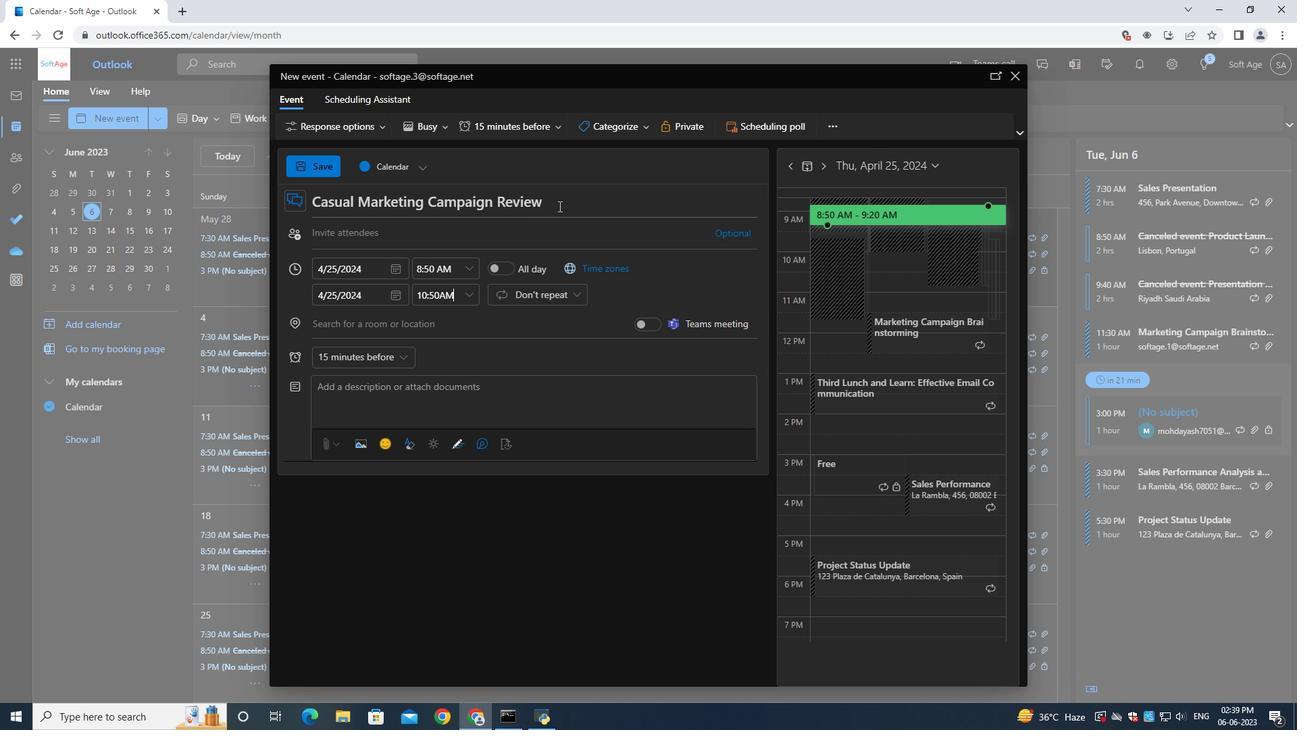 
Action: Mouse moved to (559, 205)
Screenshot: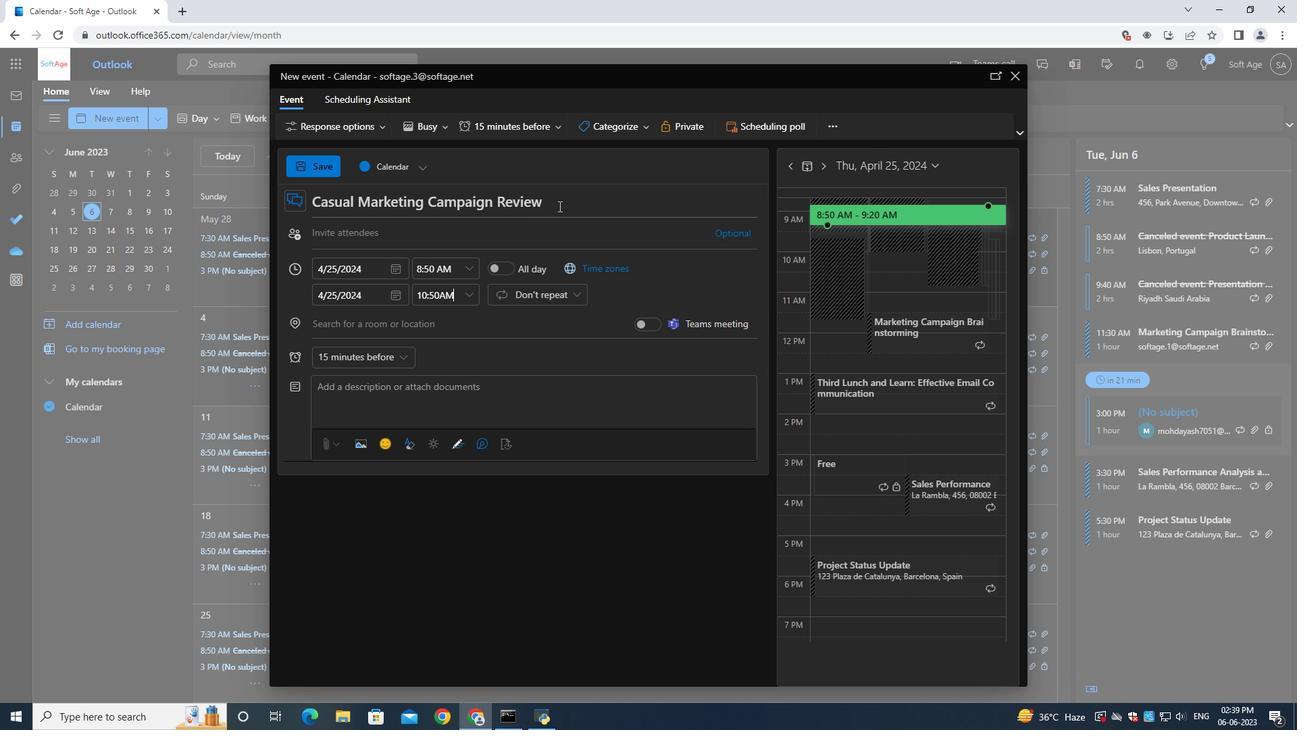 
Action: Key pressed and<Key.space><Key.shift><Key.shift><Key.shift><Key.shift><Key.shift><Key.shift><Key.shift><Key.shift><Key.shift><Key.shift><Key.shift><Key.shift><Key.shift><Key.shift><Key.shift><Key.shift><Key.shift>Fine-<Key.shift>tuning
Screenshot: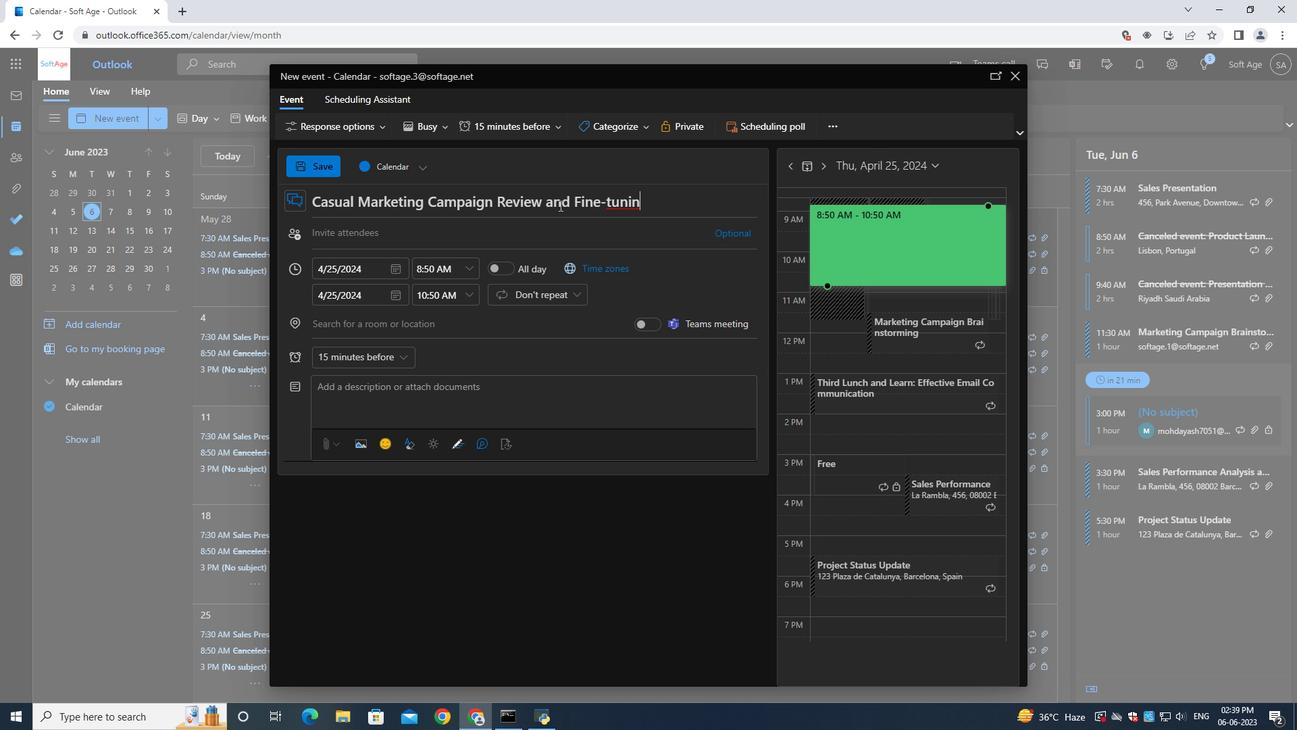 
Action: Mouse moved to (373, 233)
Screenshot: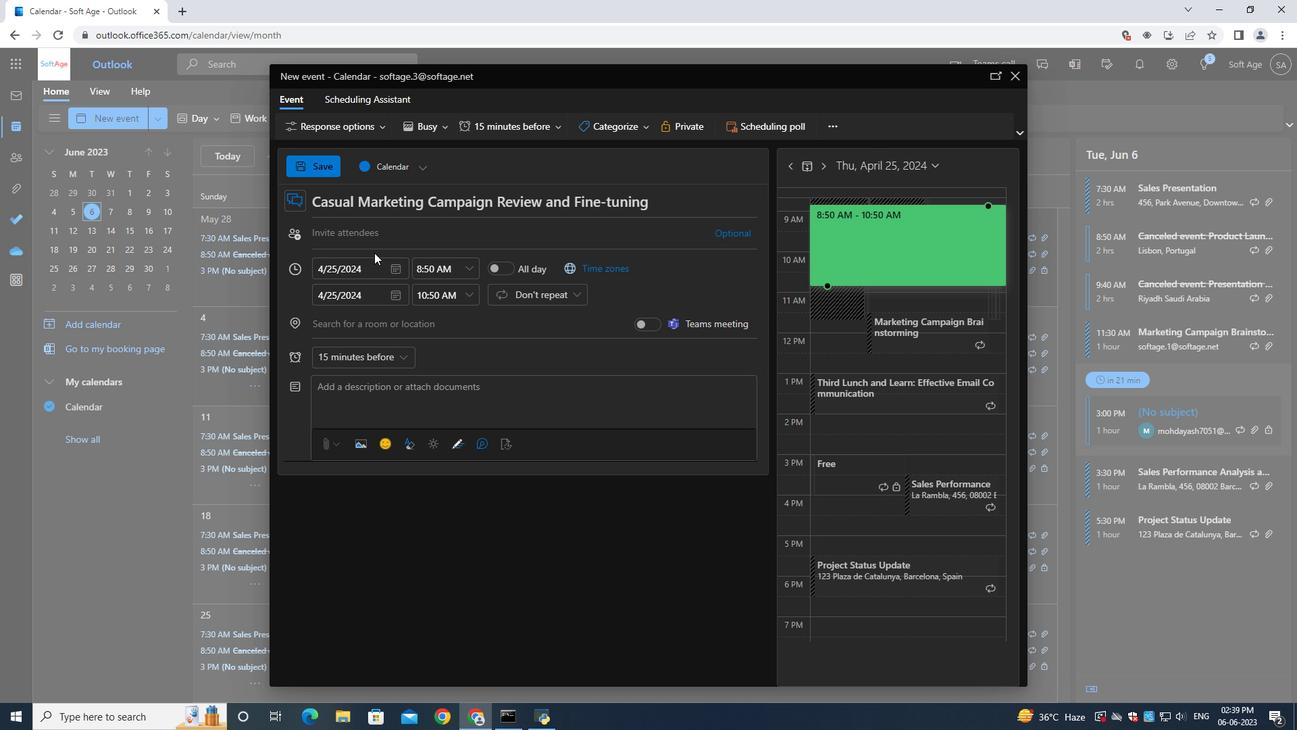 
Action: Mouse pressed left at (373, 233)
Screenshot: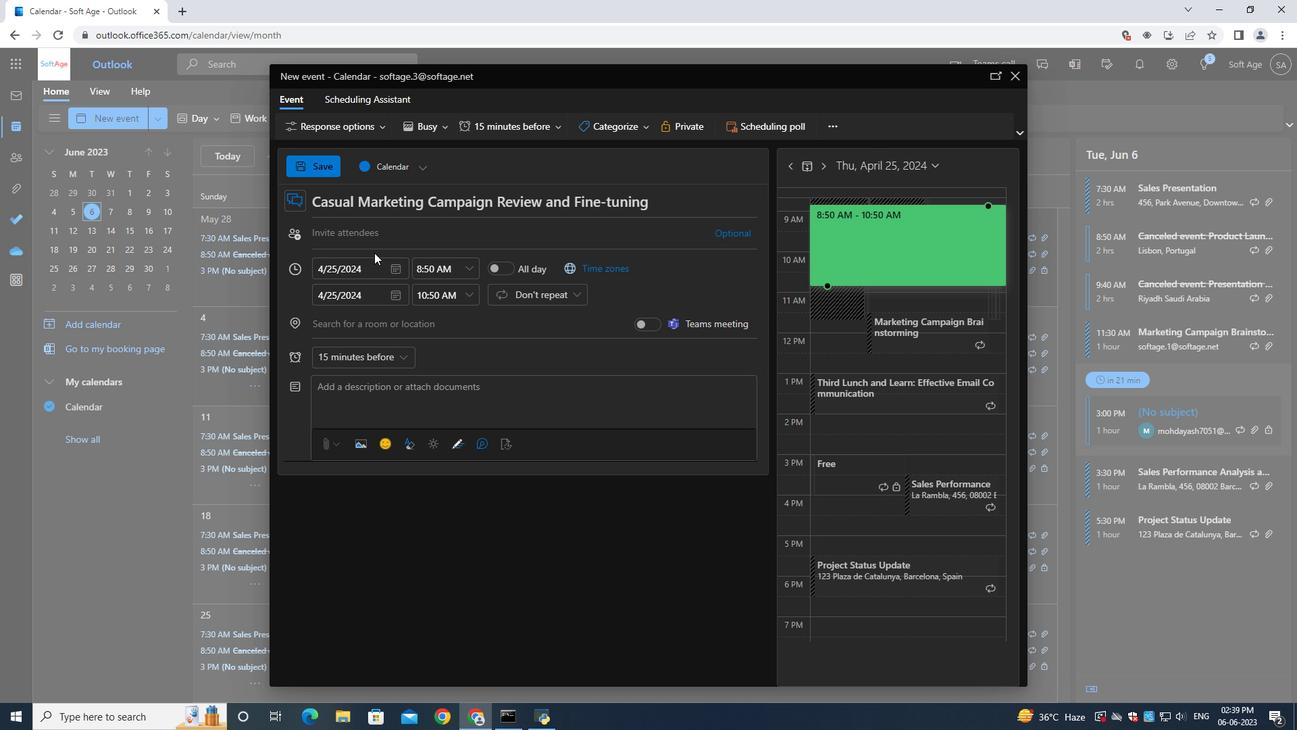 
Action: Mouse moved to (375, 233)
Screenshot: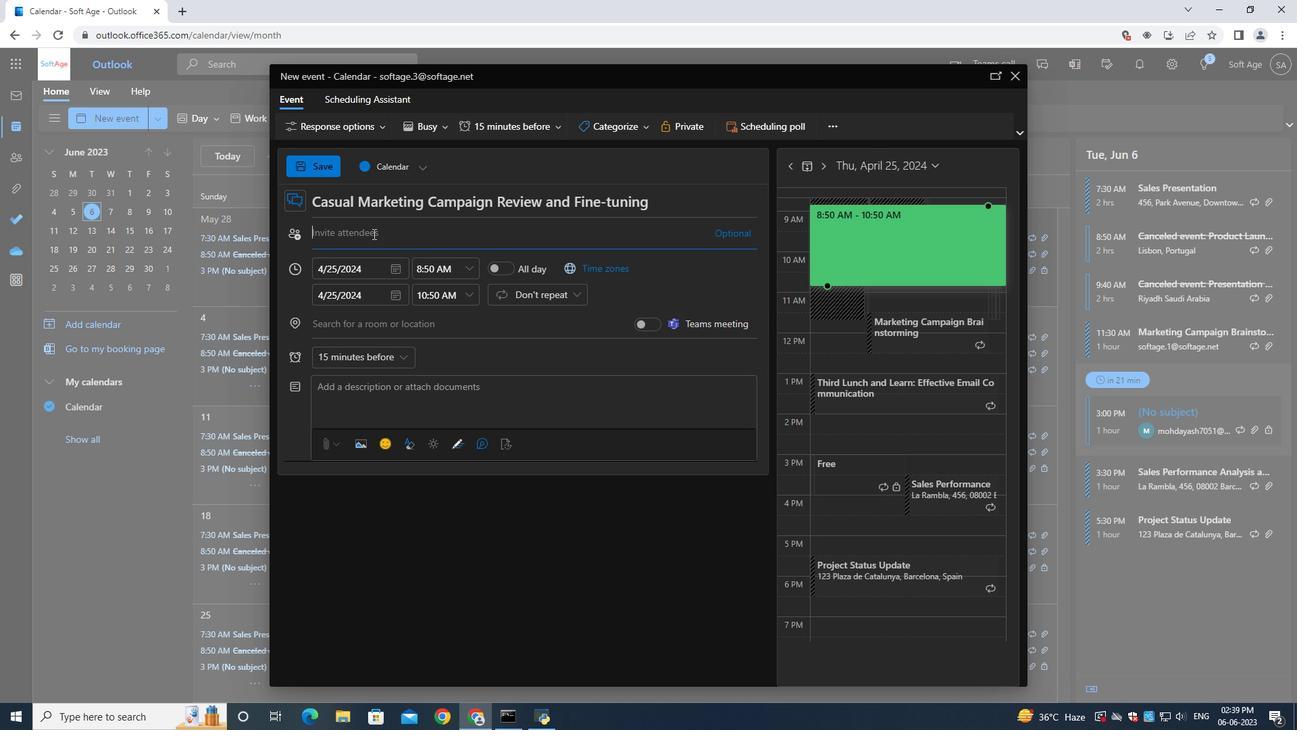 
Action: Key pressed softage.2<Key.shift>@softage.net
Screenshot: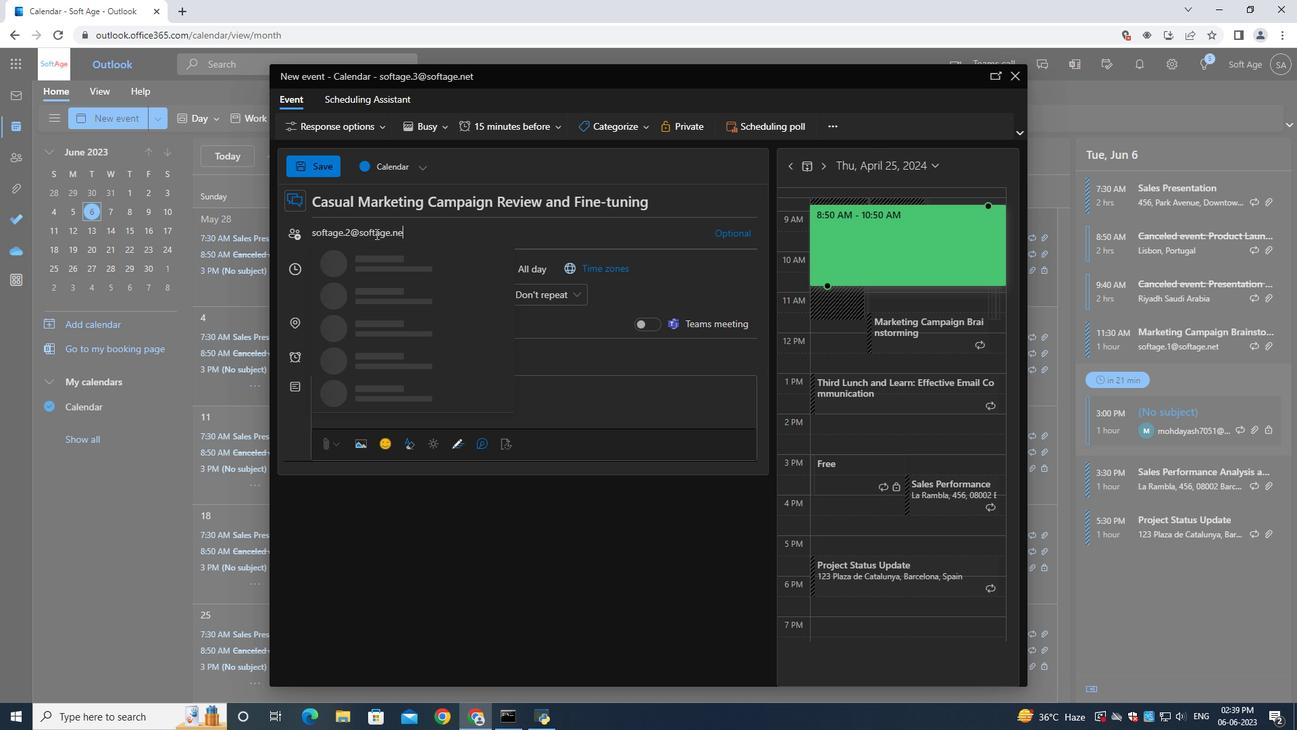 
Action: Mouse moved to (406, 268)
Screenshot: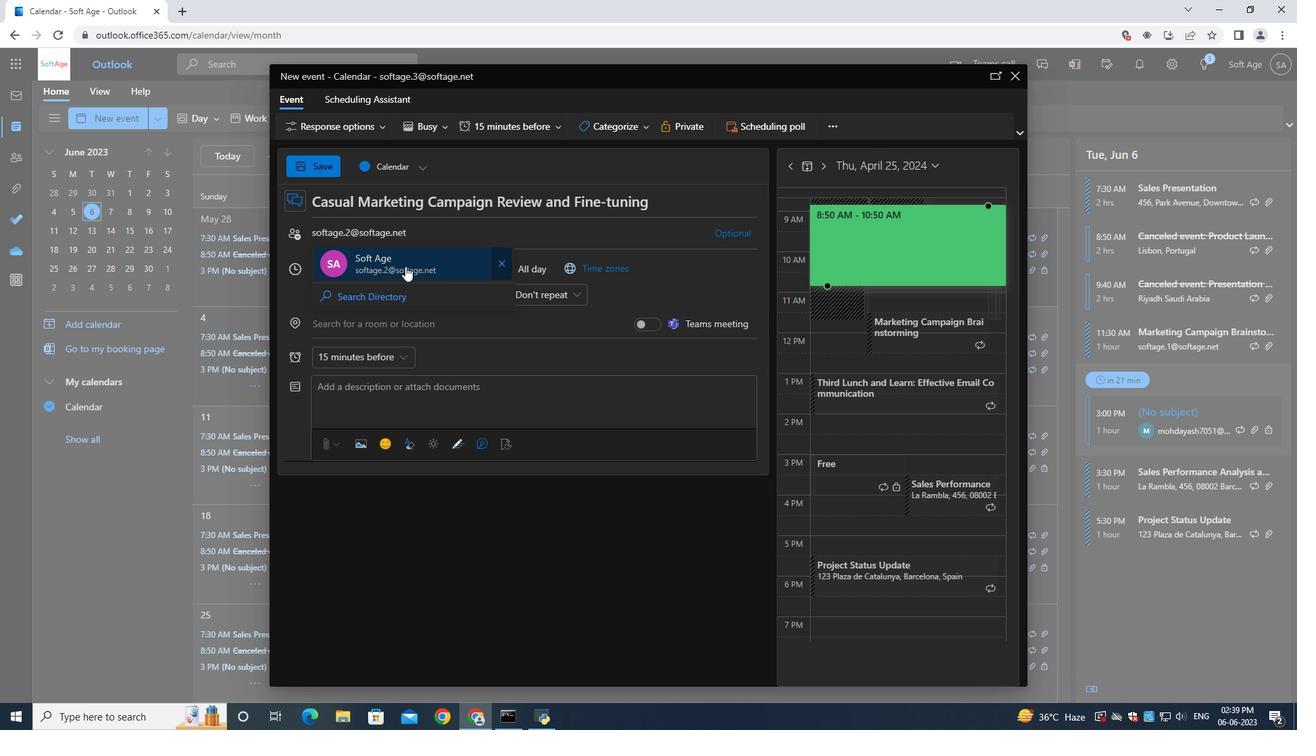 
Action: Mouse pressed left at (406, 268)
Screenshot: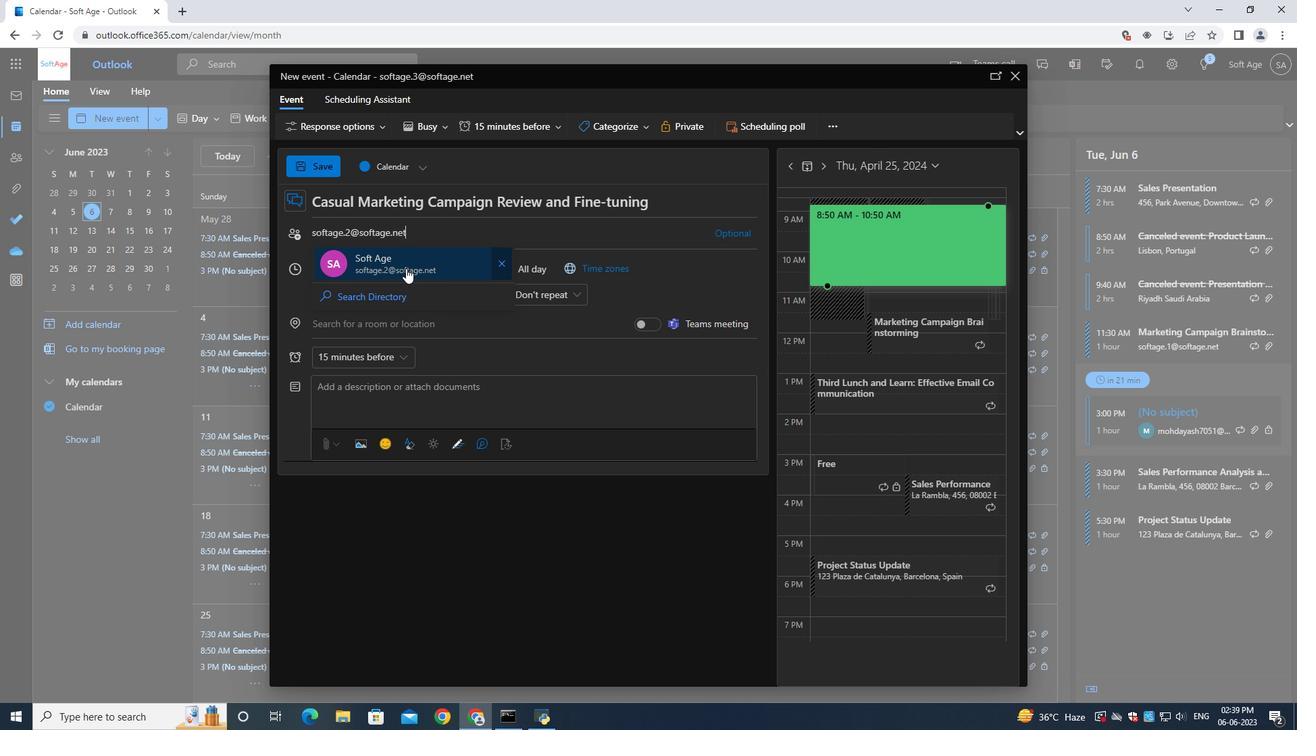 
Action: Mouse moved to (406, 234)
Screenshot: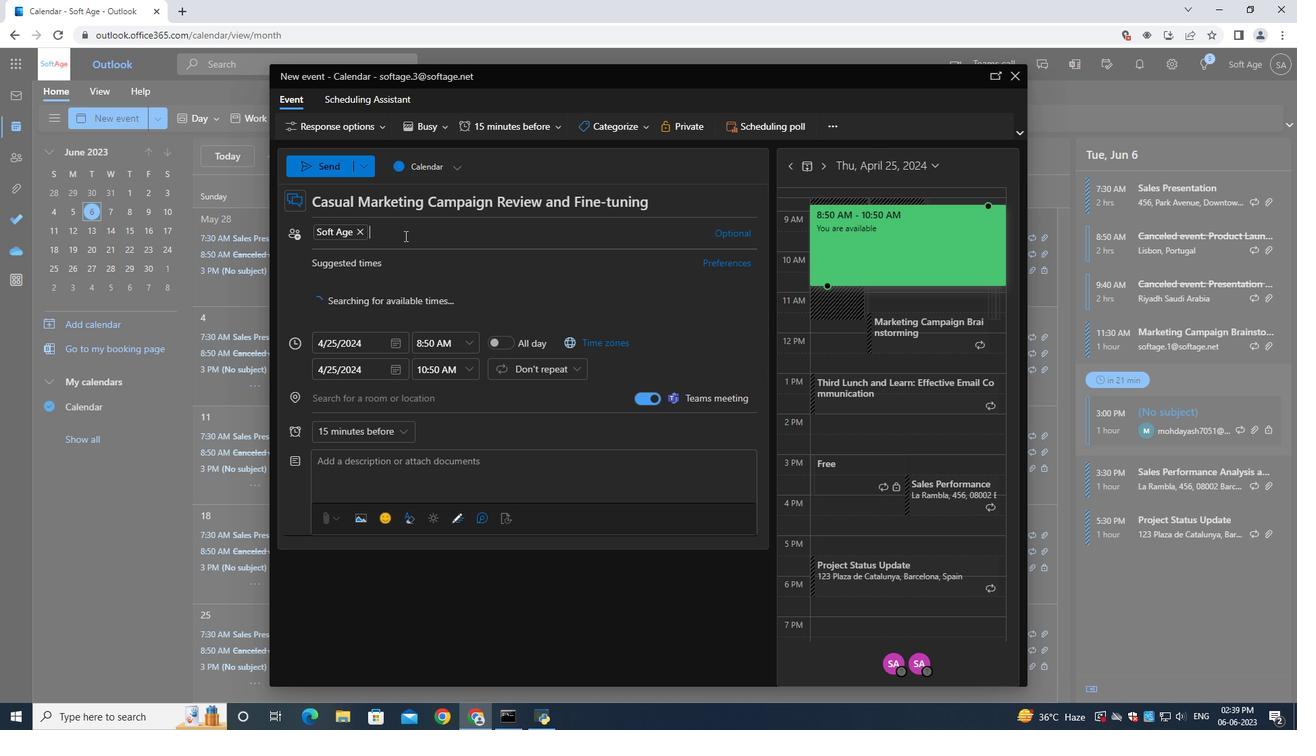 
Action: Key pressed softage.4<Key.shift>@softage.net
Screenshot: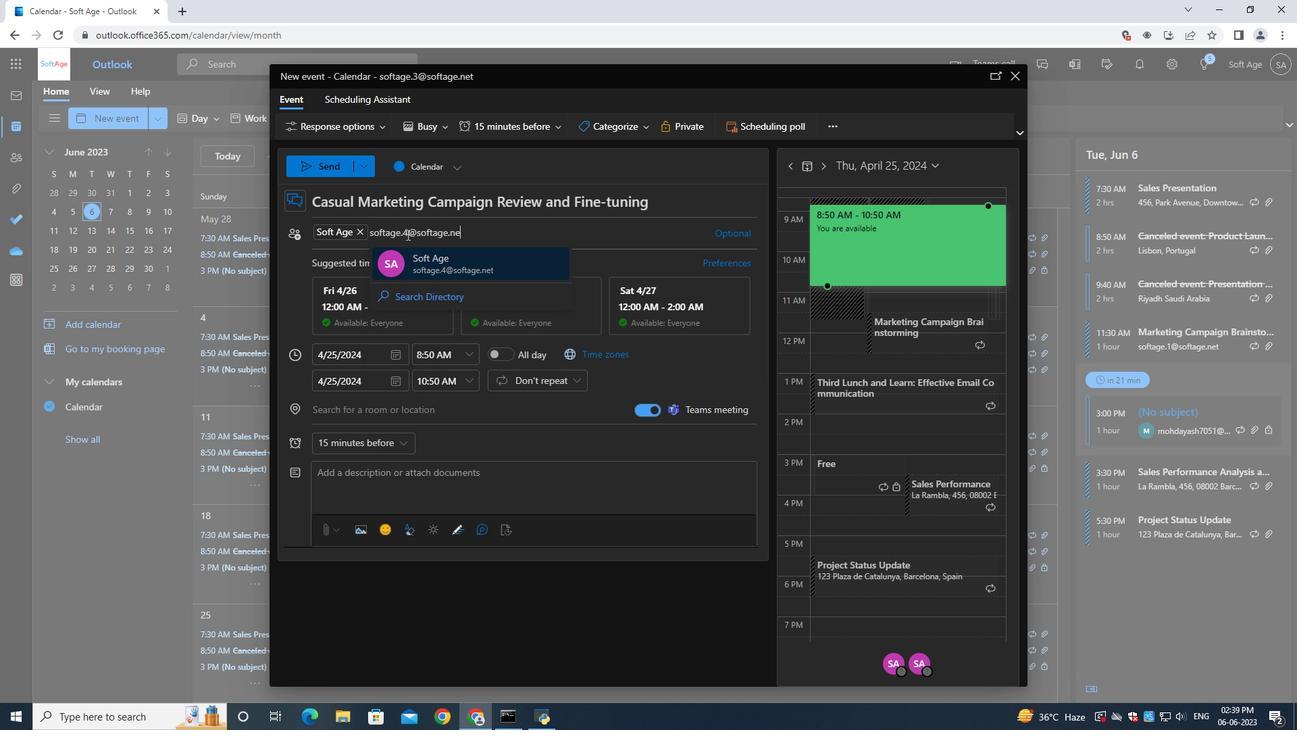 
Action: Mouse moved to (417, 257)
Screenshot: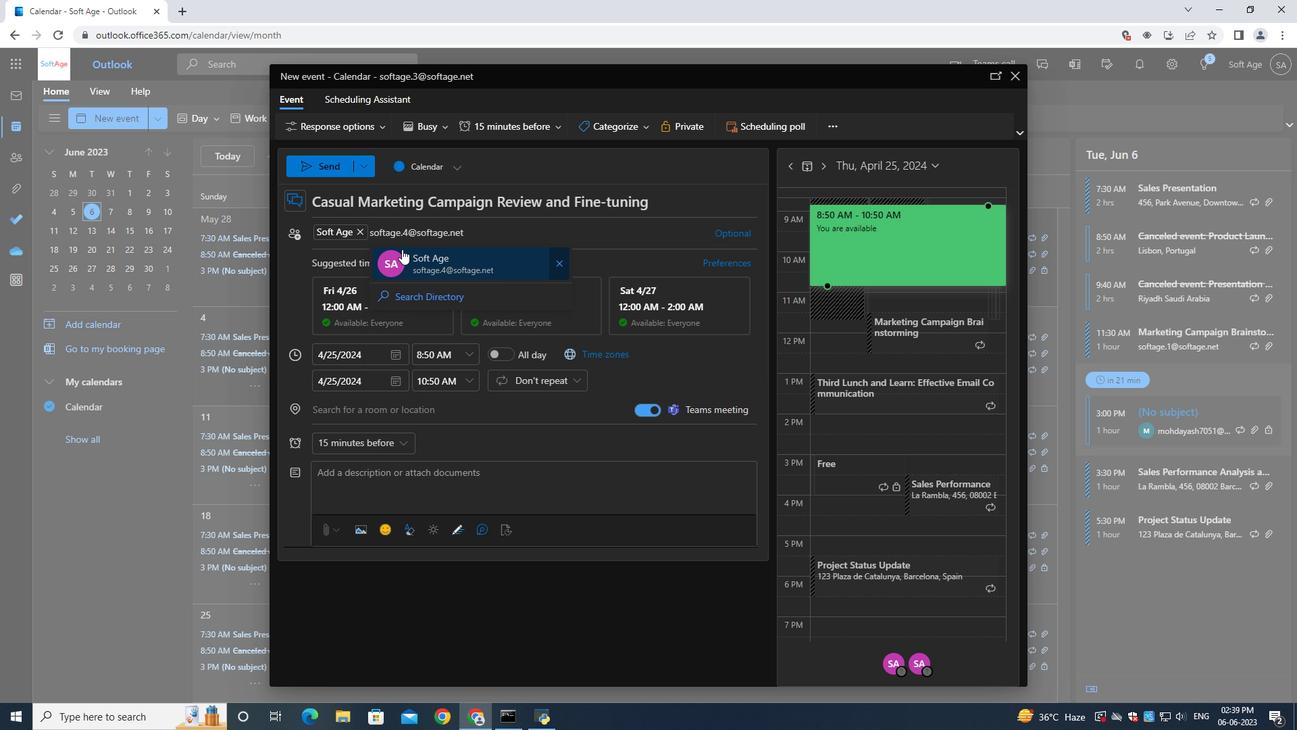 
Action: Mouse pressed left at (417, 257)
Screenshot: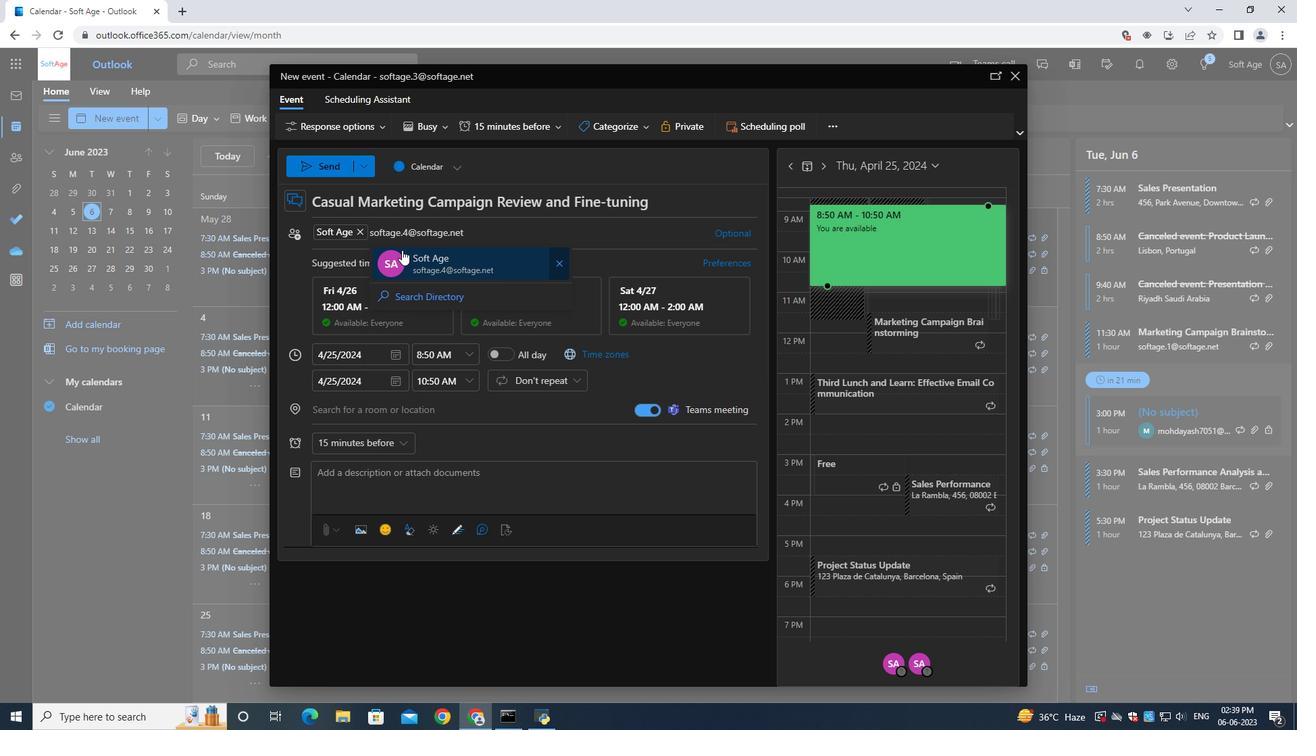 
Action: Mouse moved to (346, 445)
Screenshot: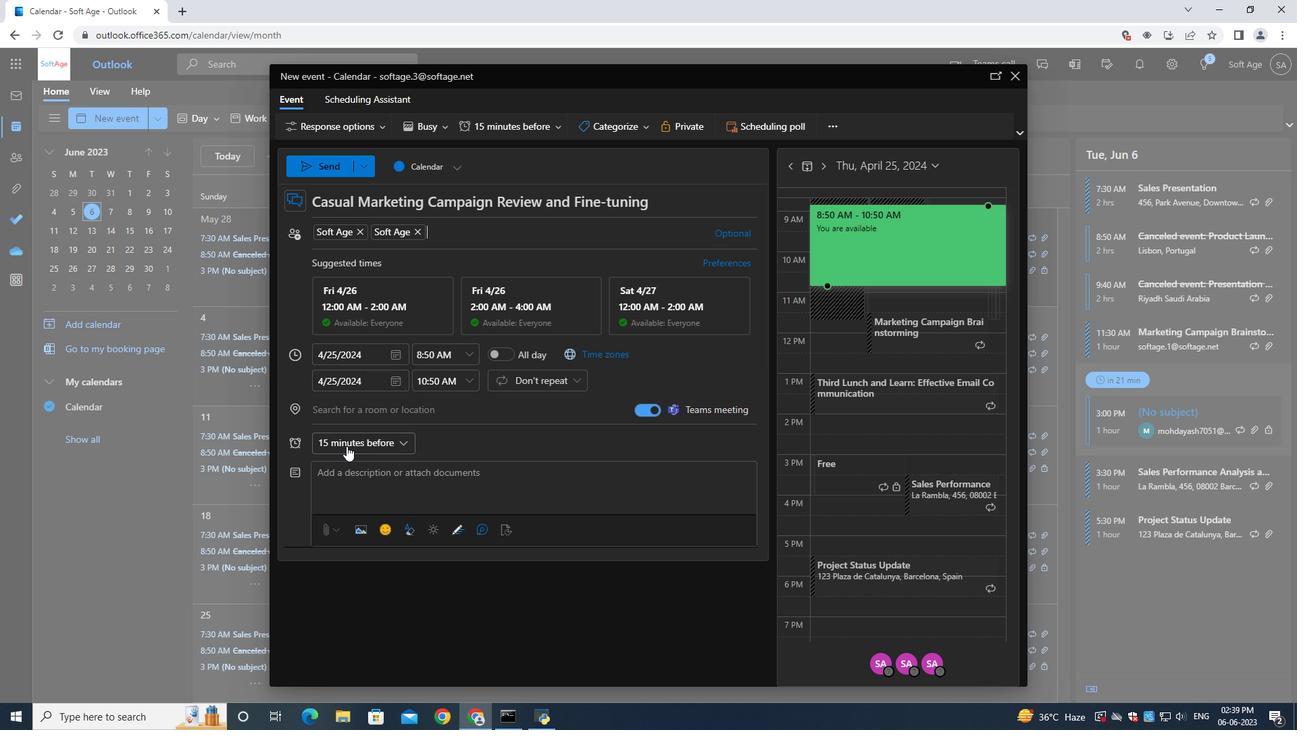 
Action: Mouse pressed left at (346, 445)
Screenshot: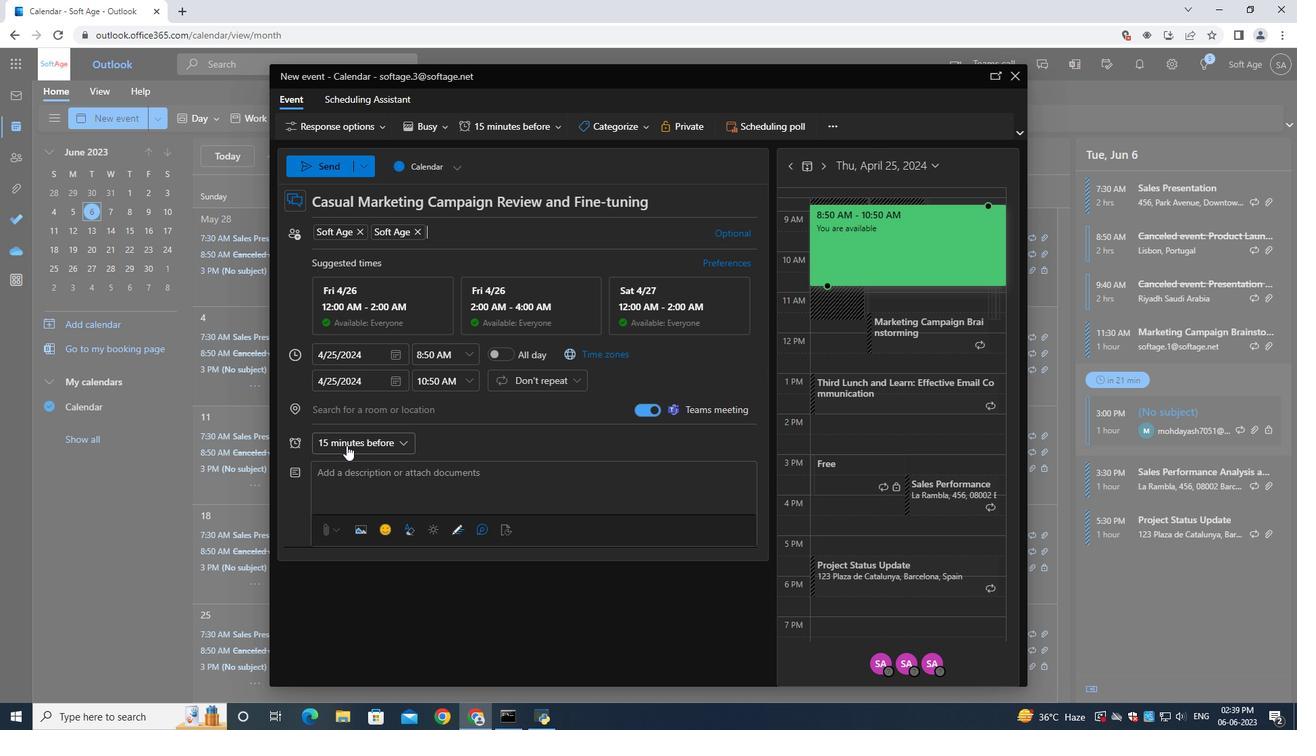 
Action: Mouse moved to (346, 300)
Screenshot: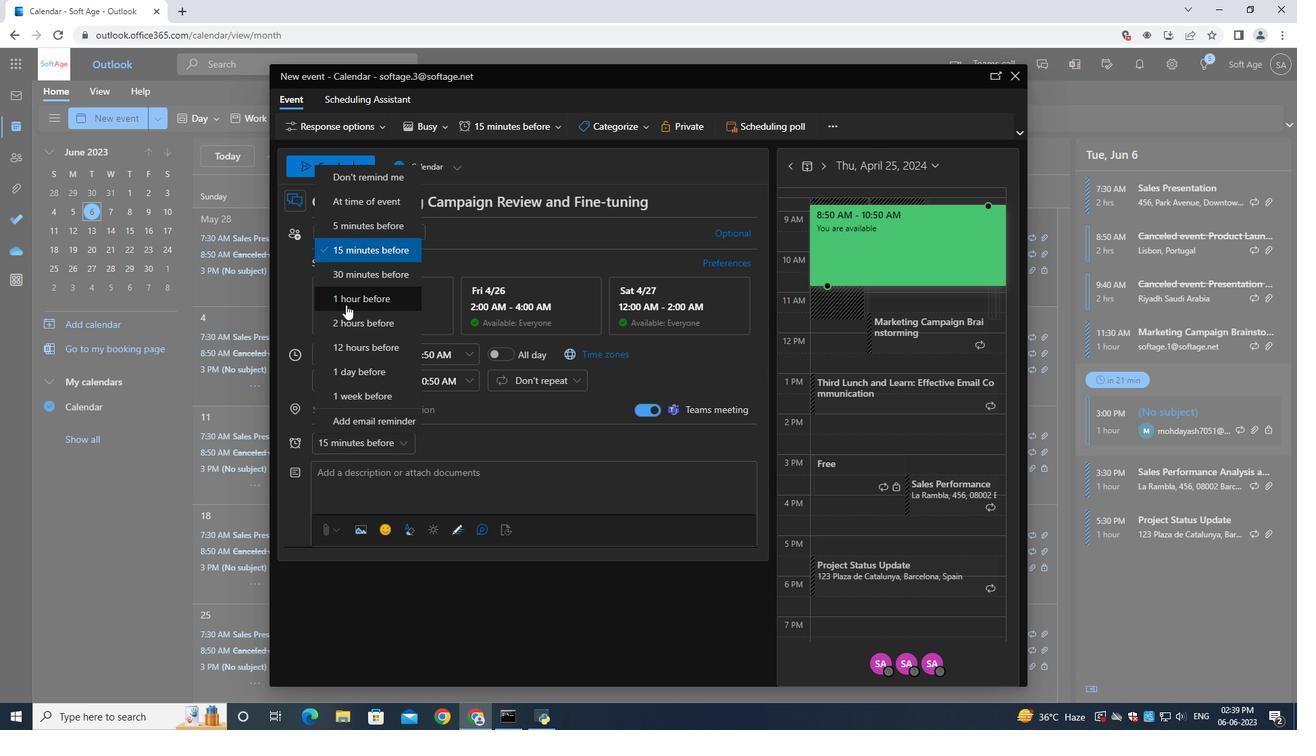 
Action: Mouse pressed left at (346, 300)
Screenshot: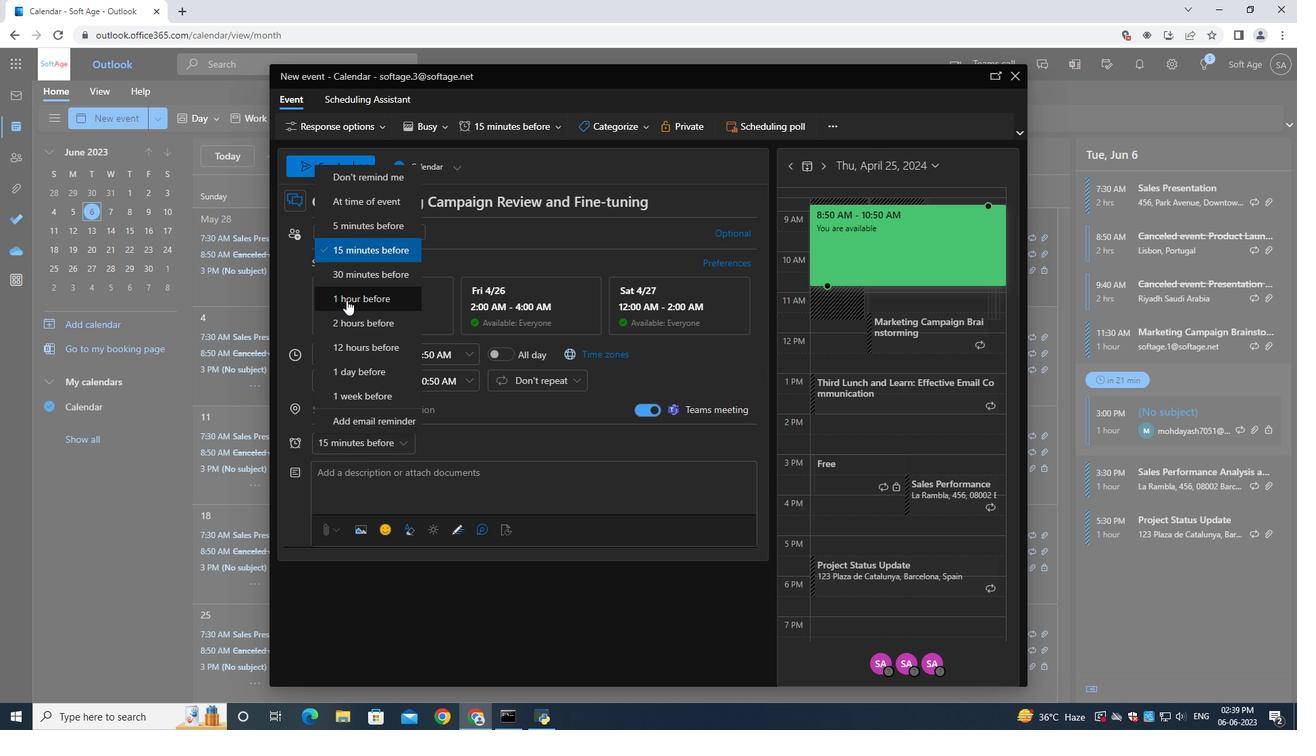 
Action: Mouse moved to (332, 174)
Screenshot: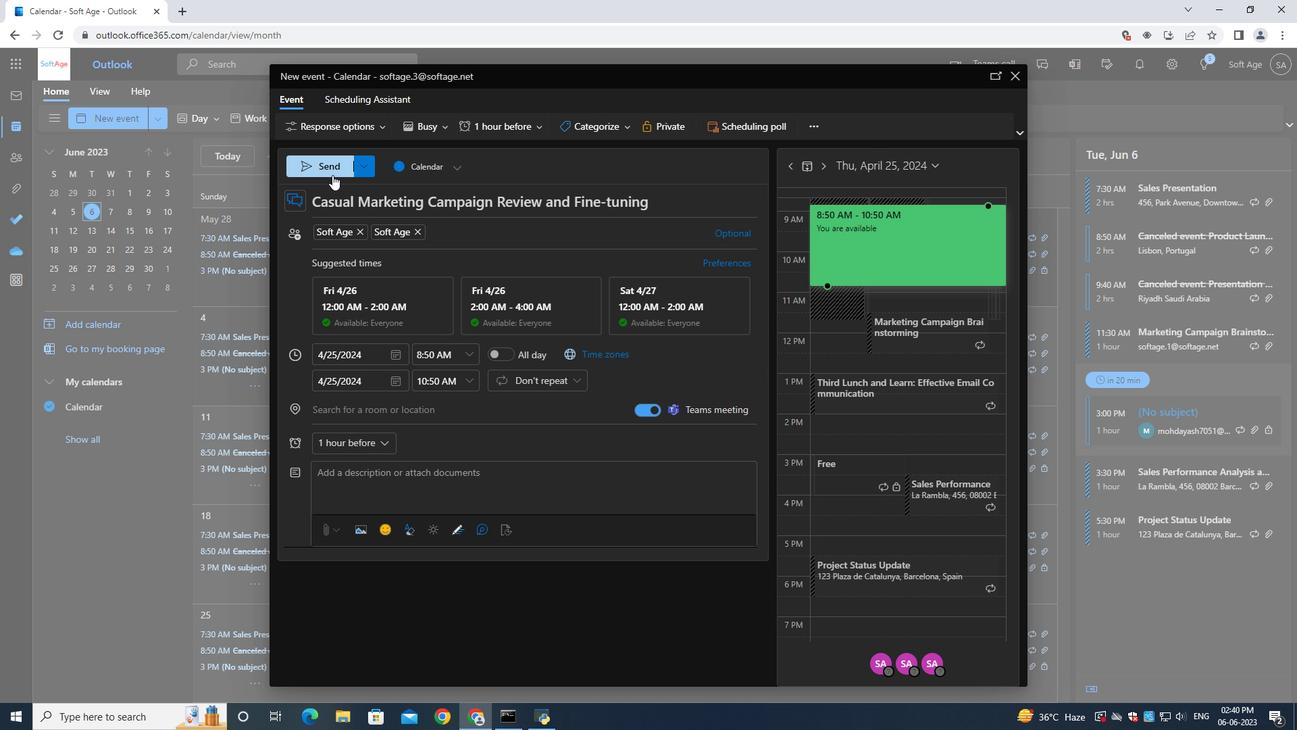 
Action: Mouse pressed left at (332, 174)
Screenshot: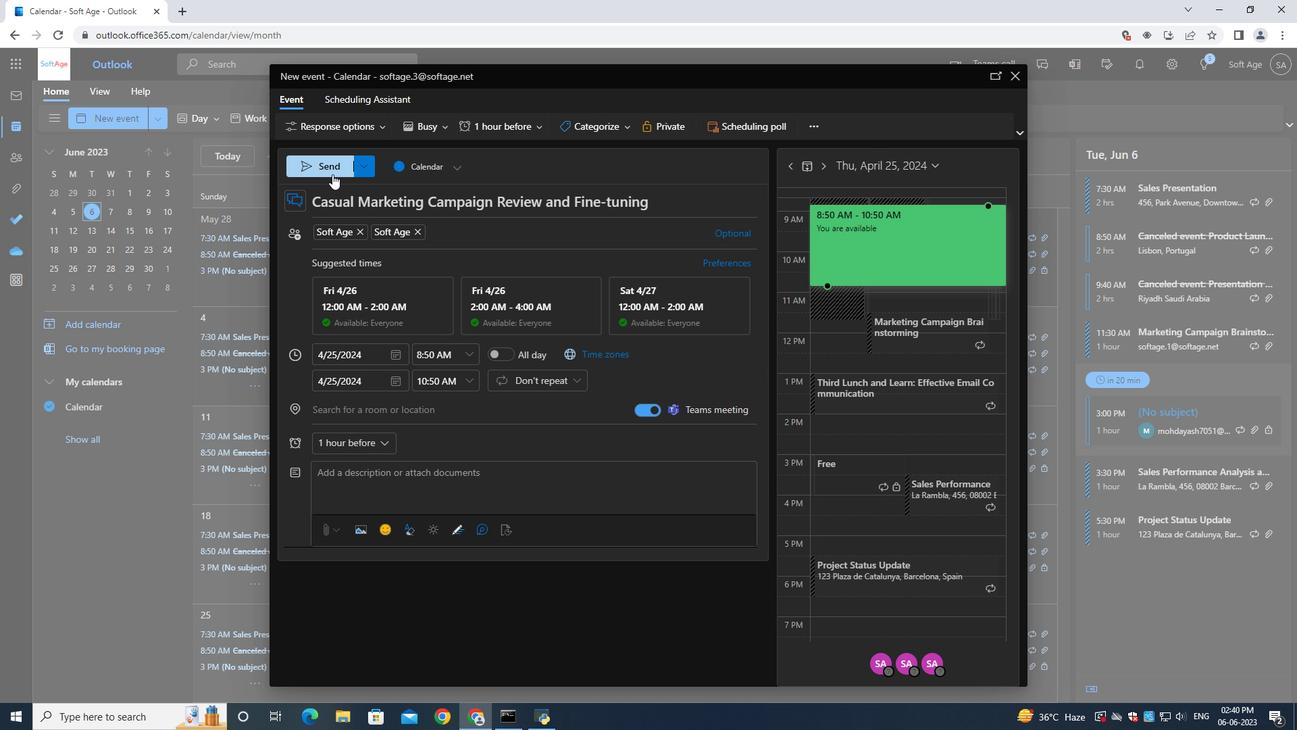 
Action: Mouse moved to (348, 183)
Screenshot: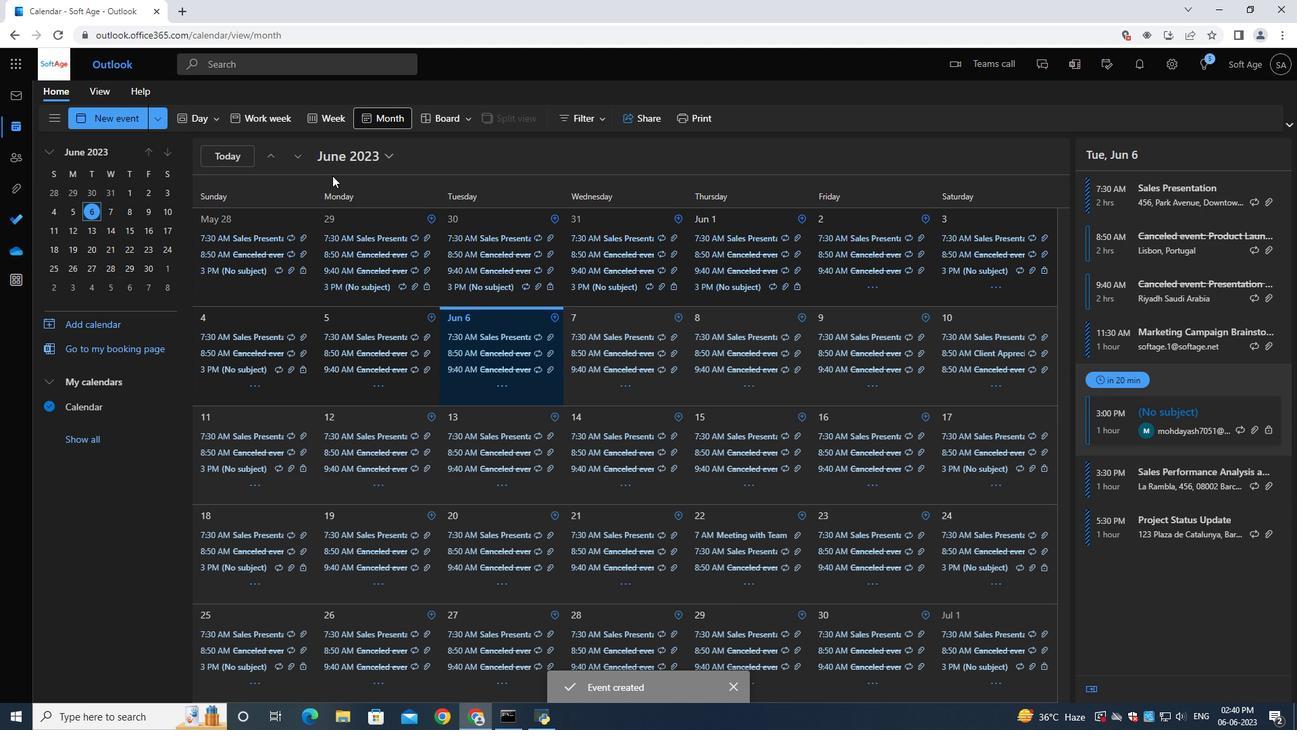 
